 Task: Install educational extensions to aid in research and learning.
Action: Mouse moved to (928, 26)
Screenshot: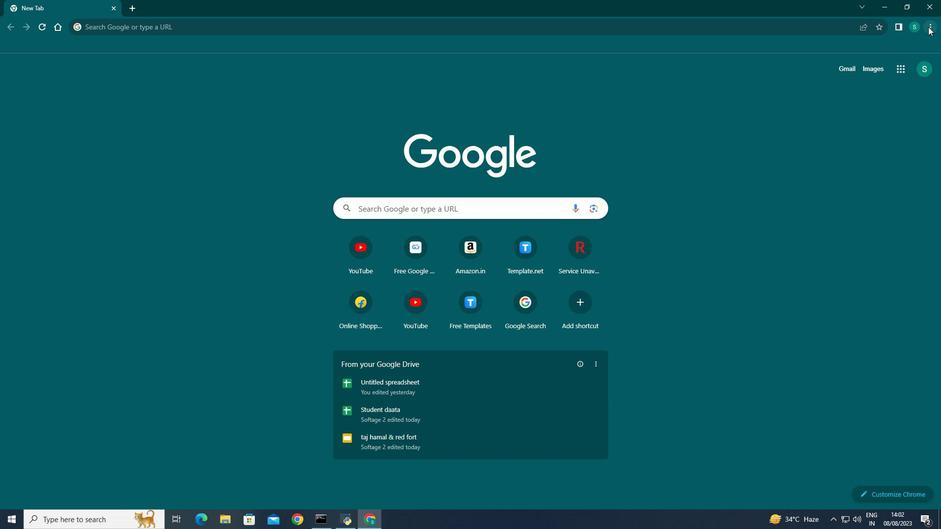 
Action: Mouse pressed left at (928, 26)
Screenshot: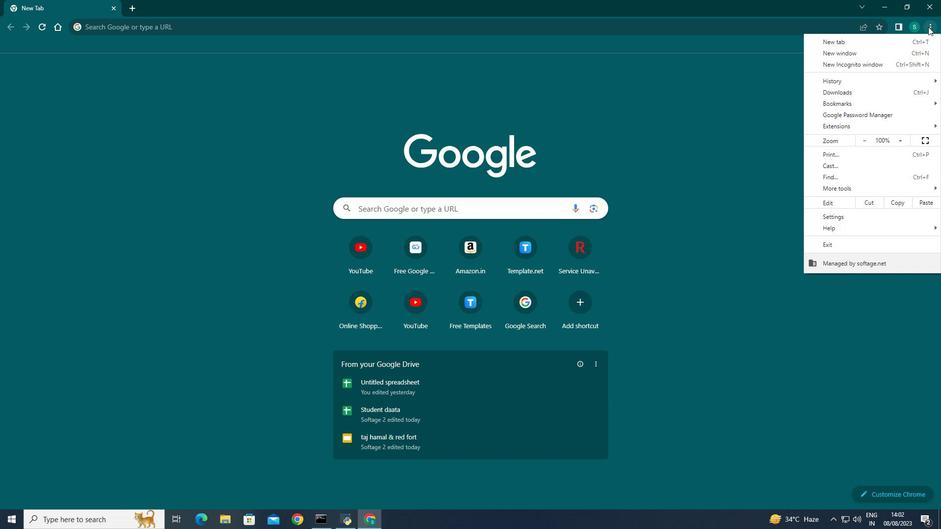 
Action: Mouse moved to (831, 127)
Screenshot: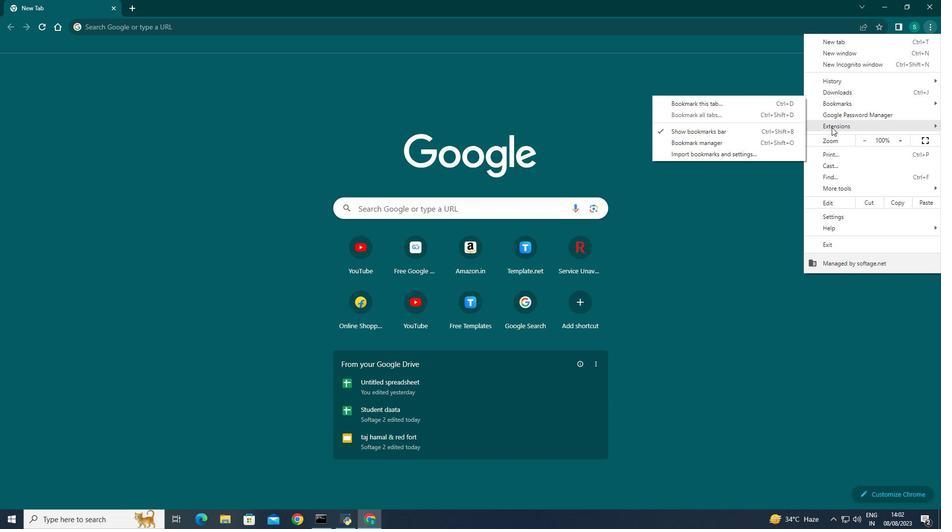 
Action: Mouse pressed left at (831, 127)
Screenshot: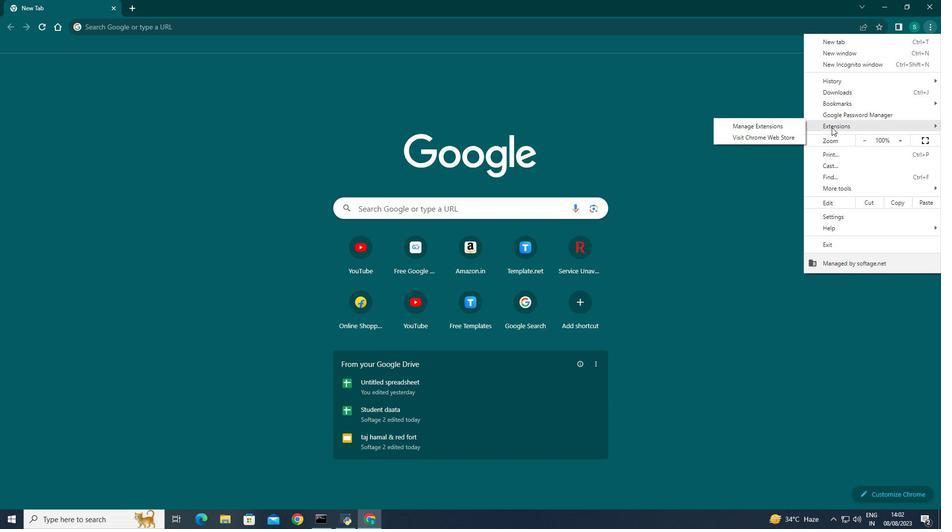 
Action: Mouse moved to (767, 128)
Screenshot: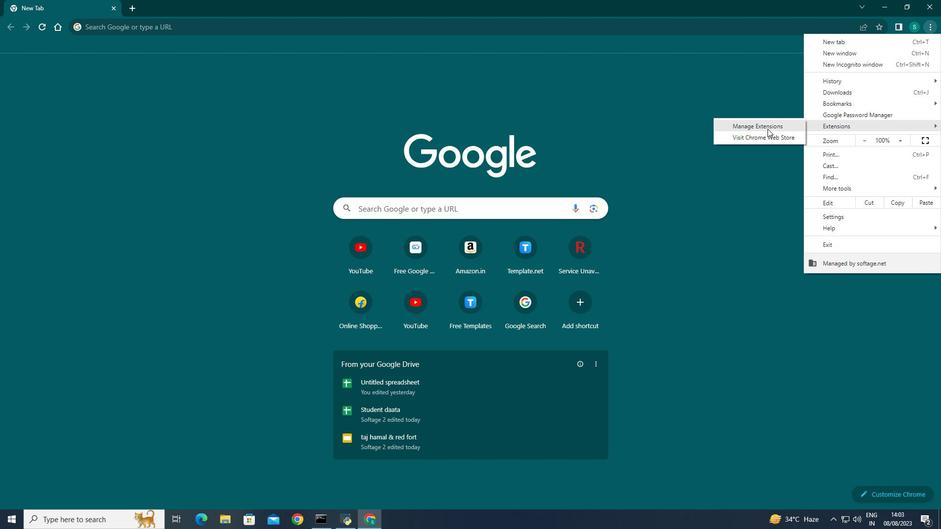 
Action: Mouse pressed left at (767, 128)
Screenshot: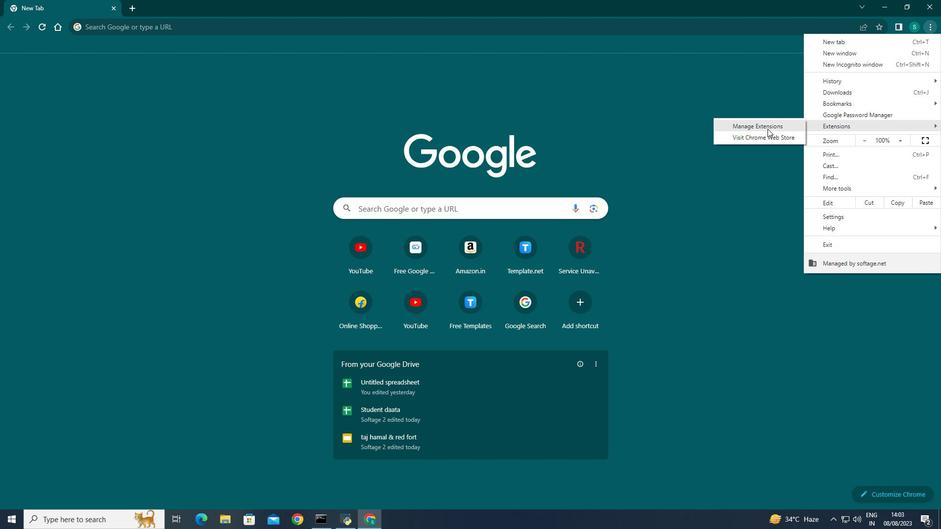 
Action: Mouse moved to (18, 63)
Screenshot: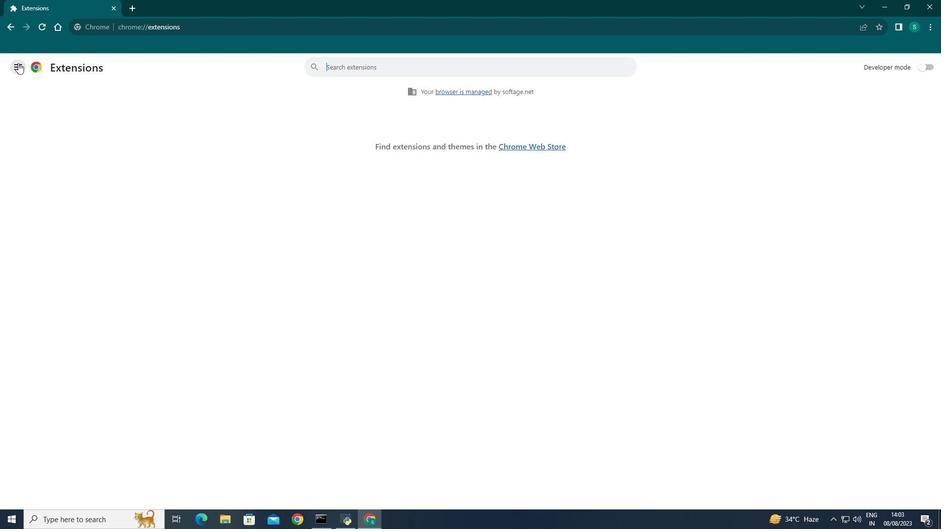 
Action: Mouse pressed left at (18, 63)
Screenshot: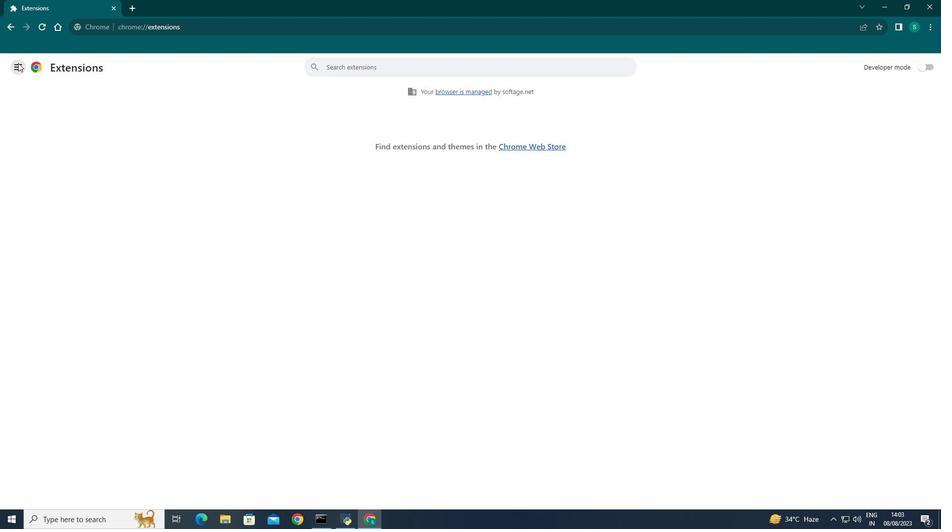 
Action: Mouse moved to (54, 499)
Screenshot: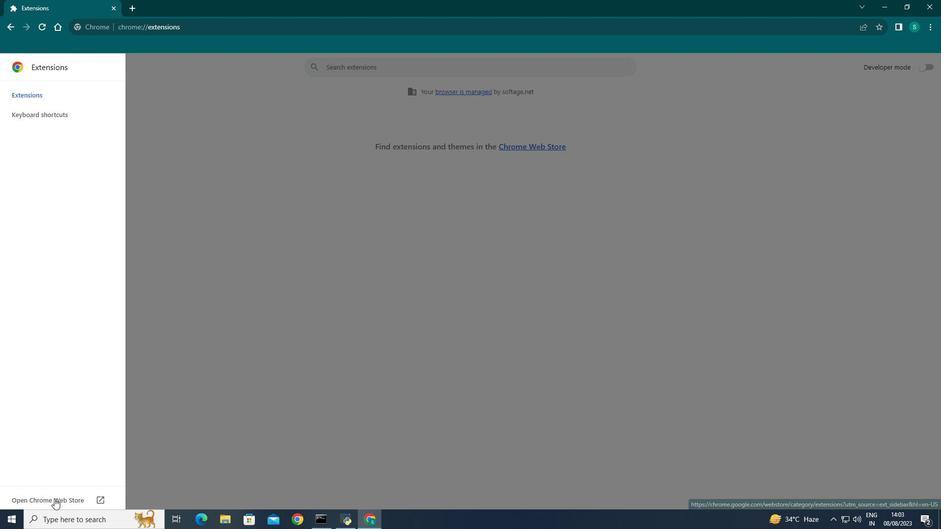 
Action: Mouse pressed left at (54, 499)
Screenshot: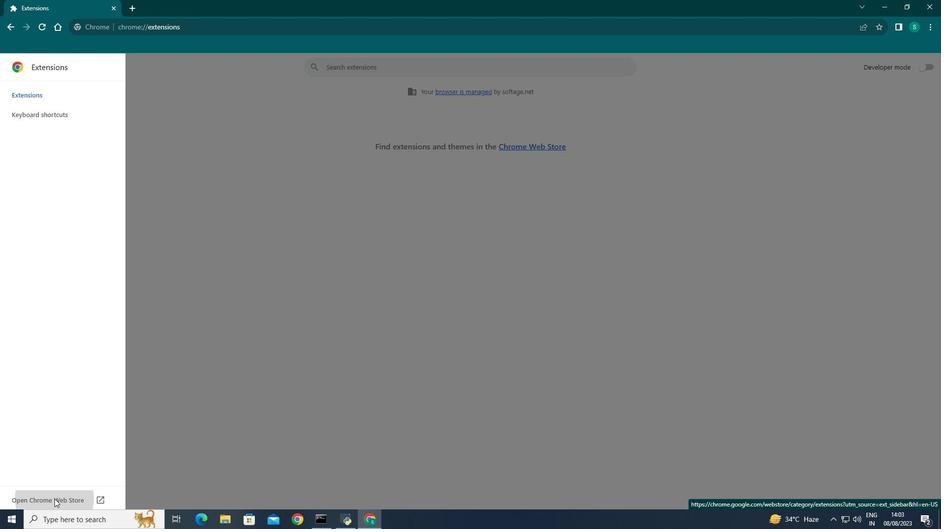 
Action: Mouse moved to (234, 105)
Screenshot: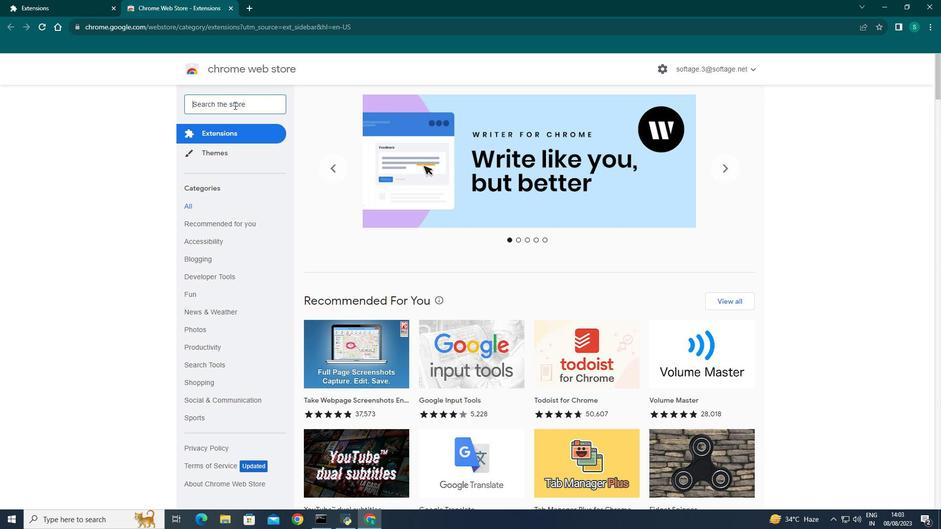 
Action: Mouse pressed left at (234, 105)
Screenshot: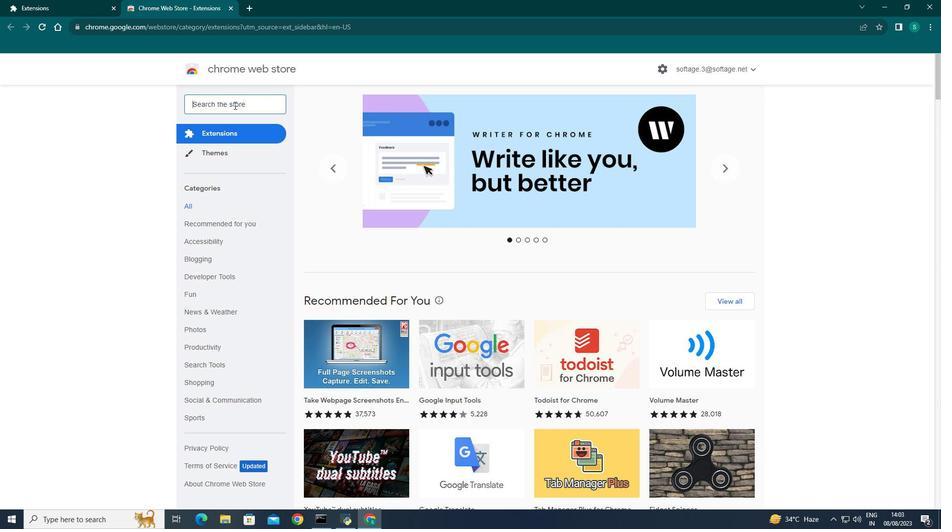 
Action: Key pressed <Key.caps_lock>I<Key.backspace>AID<Key.space><Key.caps_lock>educat
Screenshot: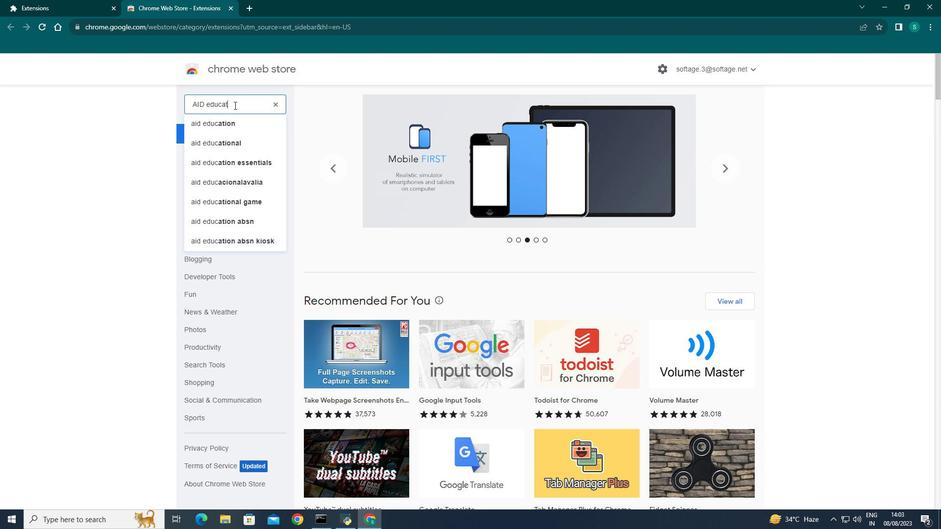 
Action: Mouse moved to (238, 128)
Screenshot: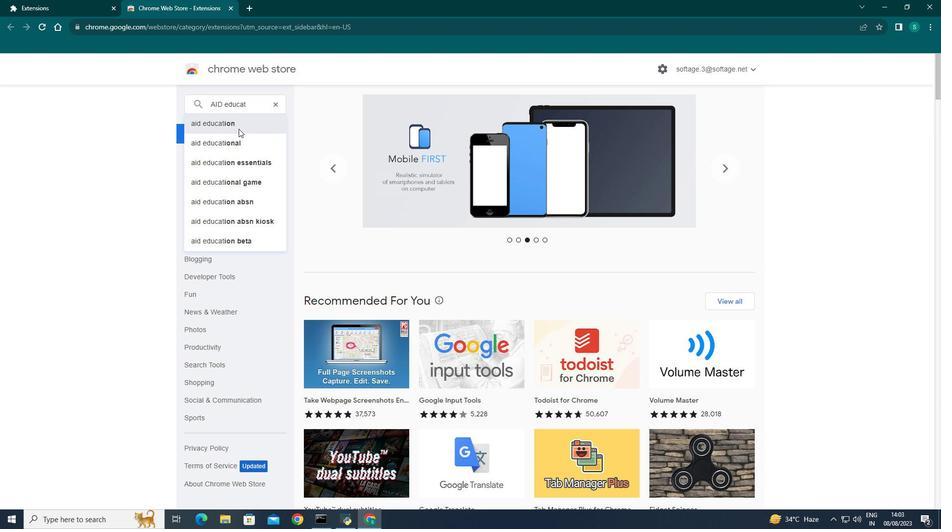 
Action: Mouse pressed left at (238, 128)
Screenshot: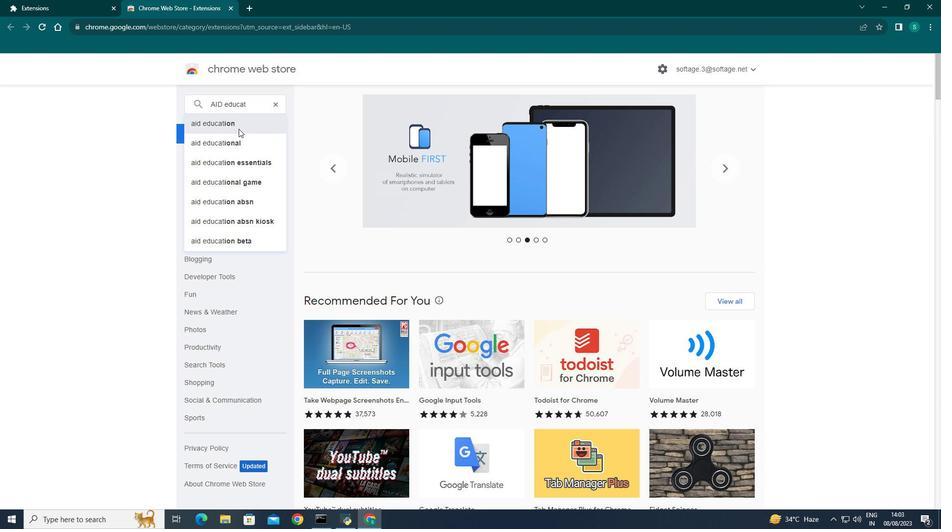 
Action: Mouse moved to (346, 222)
Screenshot: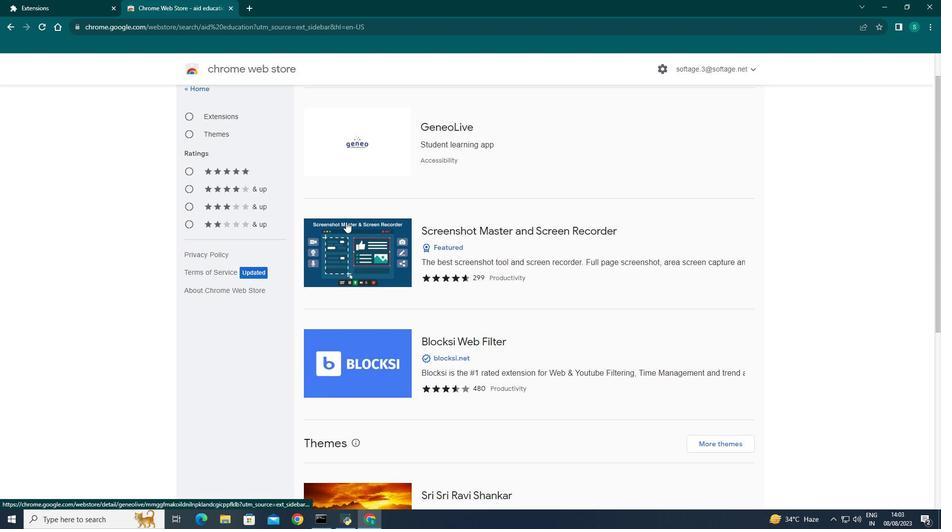 
Action: Mouse scrolled (346, 221) with delta (0, 0)
Screenshot: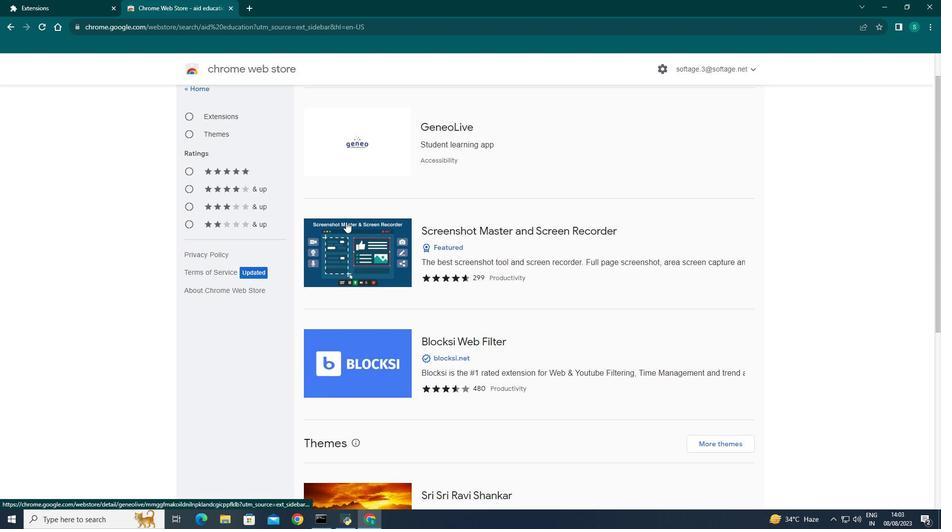 
Action: Mouse scrolled (346, 221) with delta (0, 0)
Screenshot: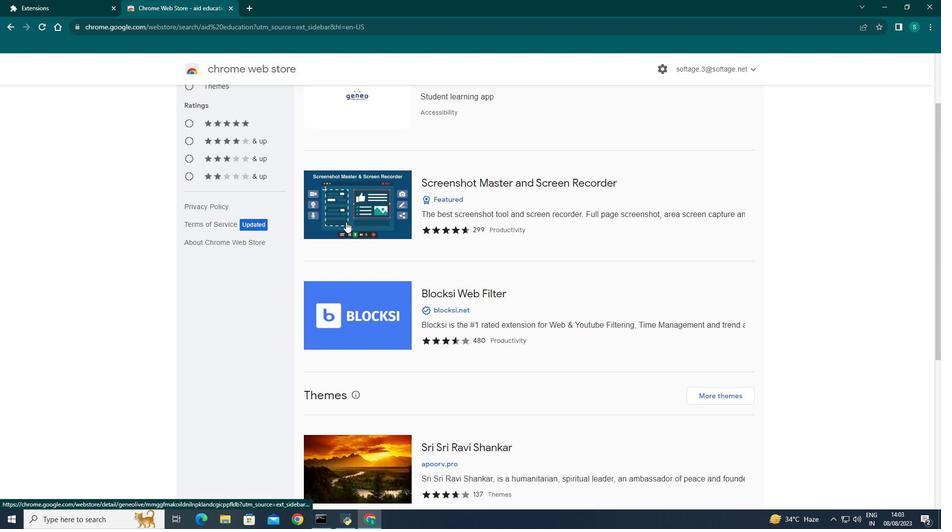 
Action: Mouse moved to (351, 231)
Screenshot: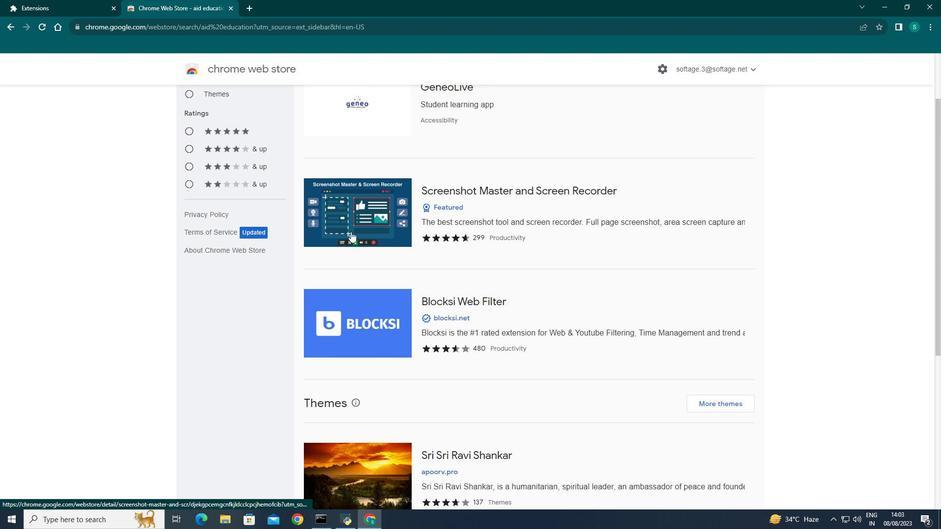 
Action: Mouse scrolled (351, 232) with delta (0, 0)
Screenshot: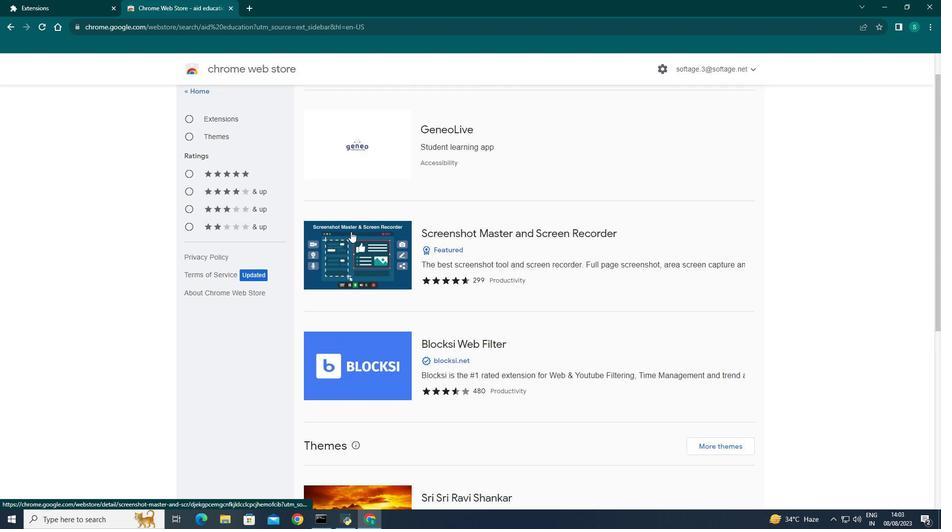 
Action: Mouse scrolled (351, 232) with delta (0, 0)
Screenshot: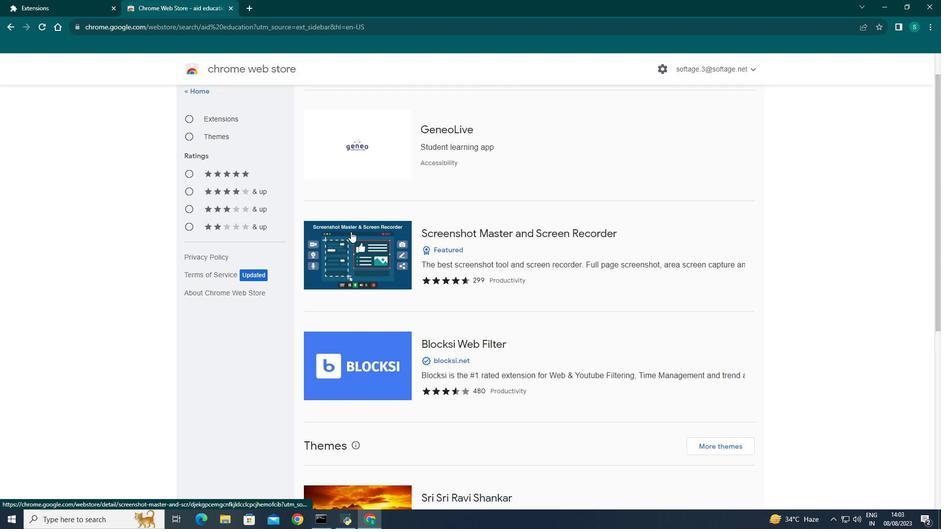 
Action: Mouse scrolled (351, 232) with delta (0, 0)
Screenshot: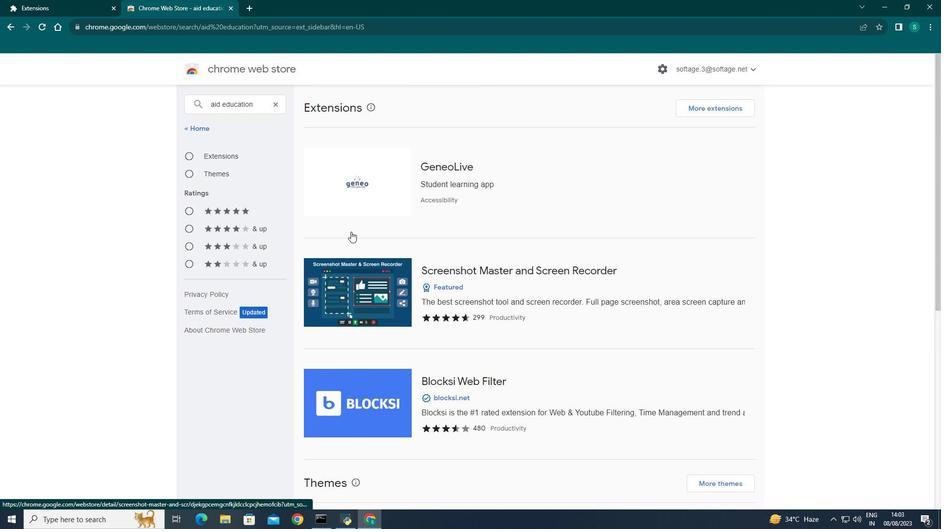 
Action: Mouse moved to (471, 261)
Screenshot: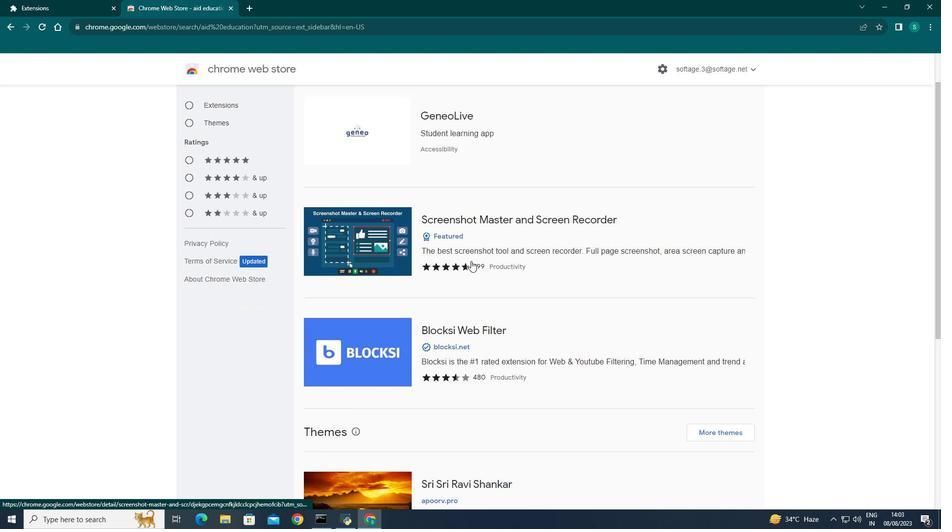 
Action: Mouse scrolled (471, 260) with delta (0, 0)
Screenshot: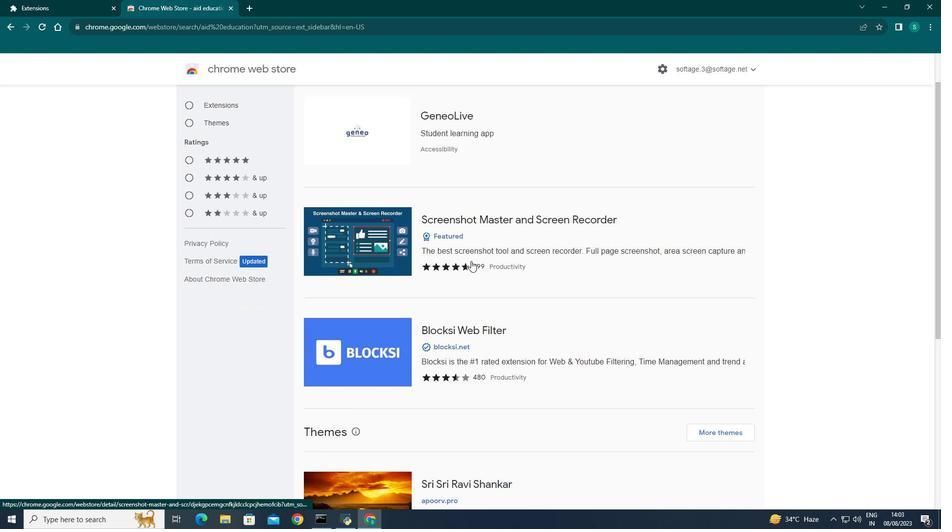 
Action: Mouse scrolled (471, 260) with delta (0, 0)
Screenshot: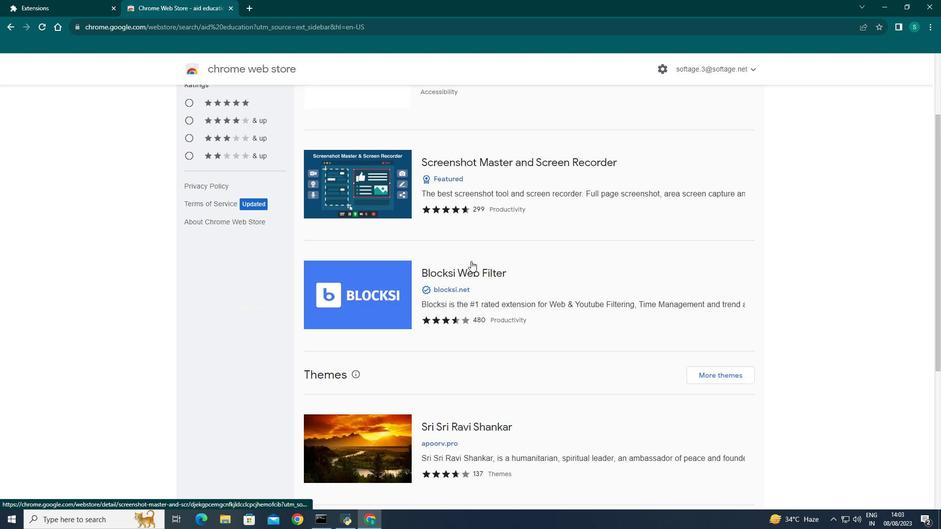 
Action: Mouse scrolled (471, 260) with delta (0, 0)
Screenshot: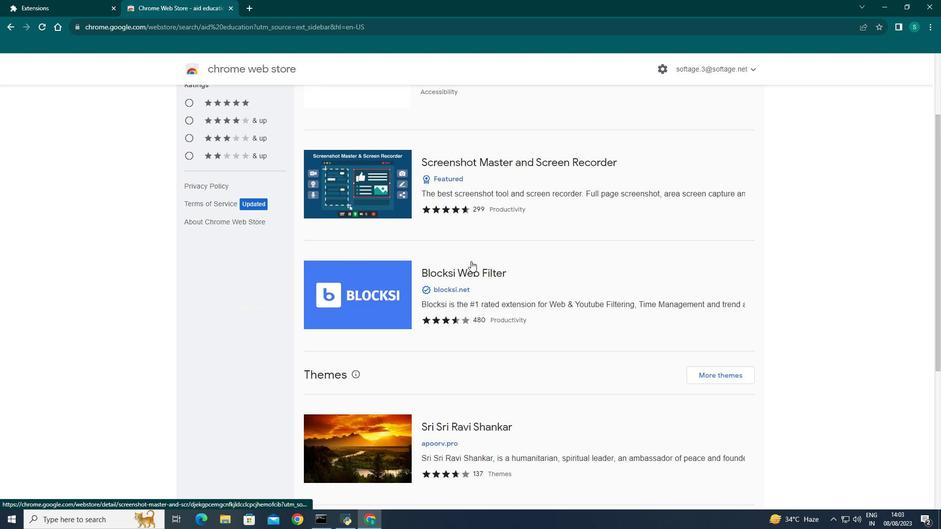 
Action: Mouse moved to (460, 257)
Screenshot: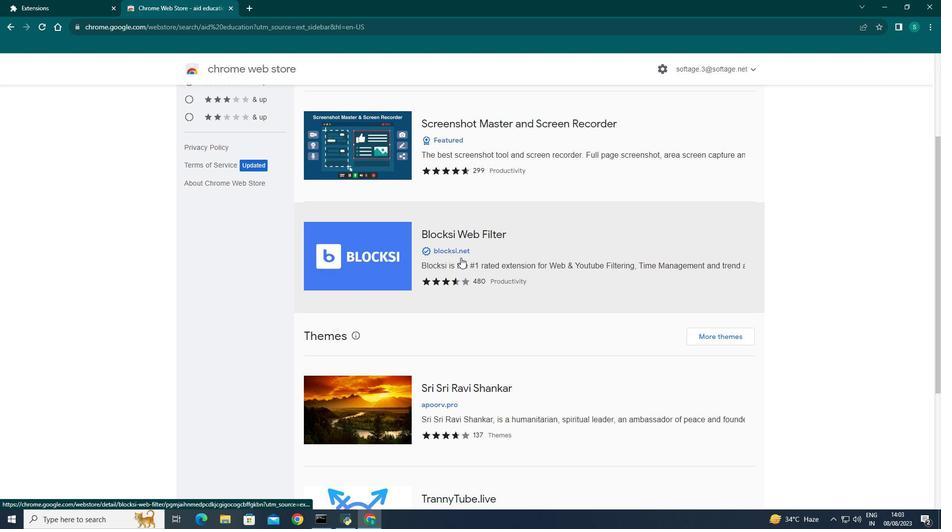 
Action: Mouse scrolled (460, 257) with delta (0, 0)
Screenshot: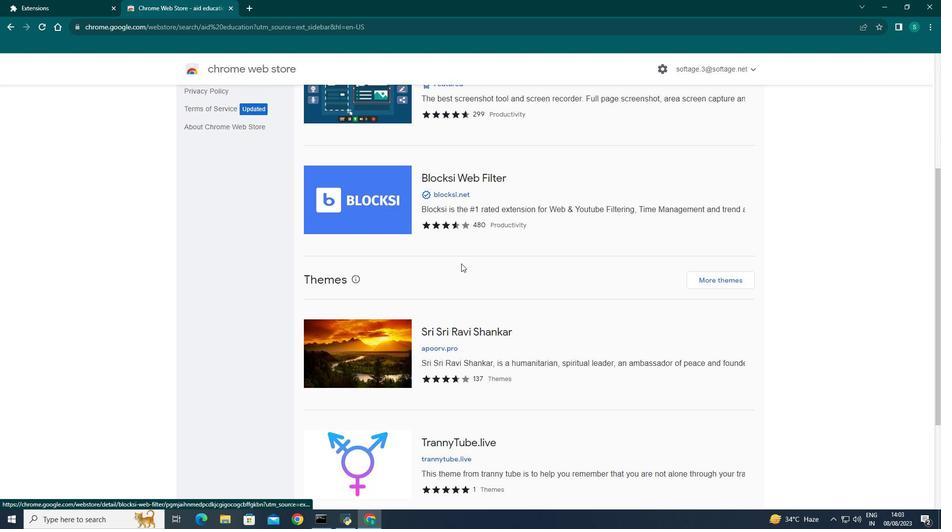 
Action: Mouse moved to (460, 259)
Screenshot: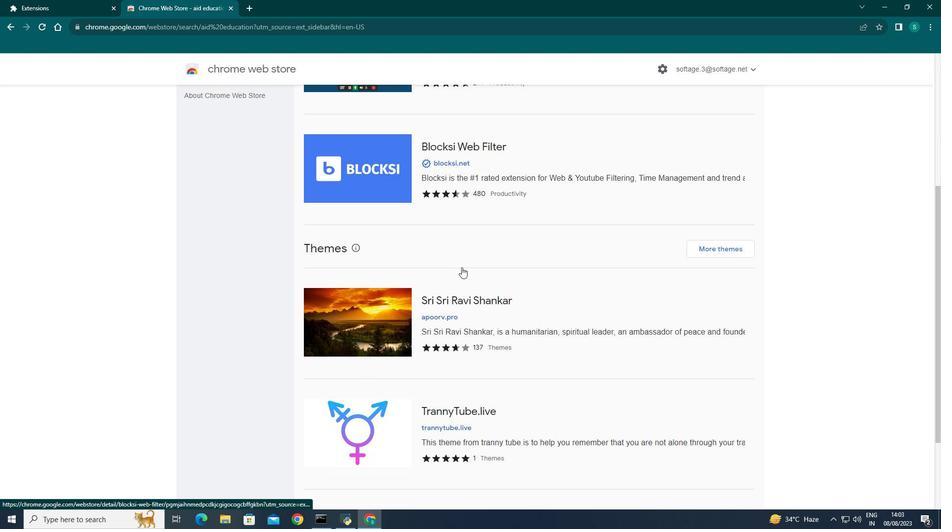
Action: Mouse scrolled (460, 259) with delta (0, 0)
Screenshot: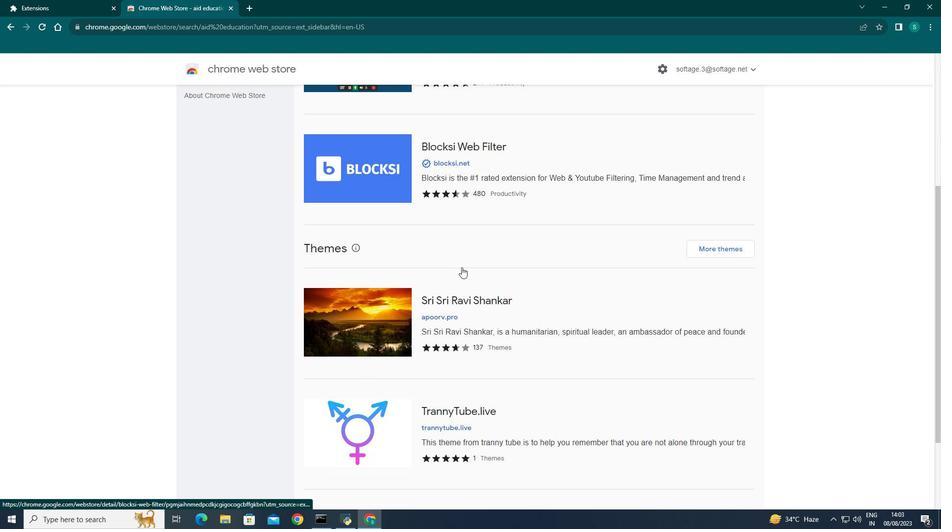 
Action: Mouse moved to (472, 296)
Screenshot: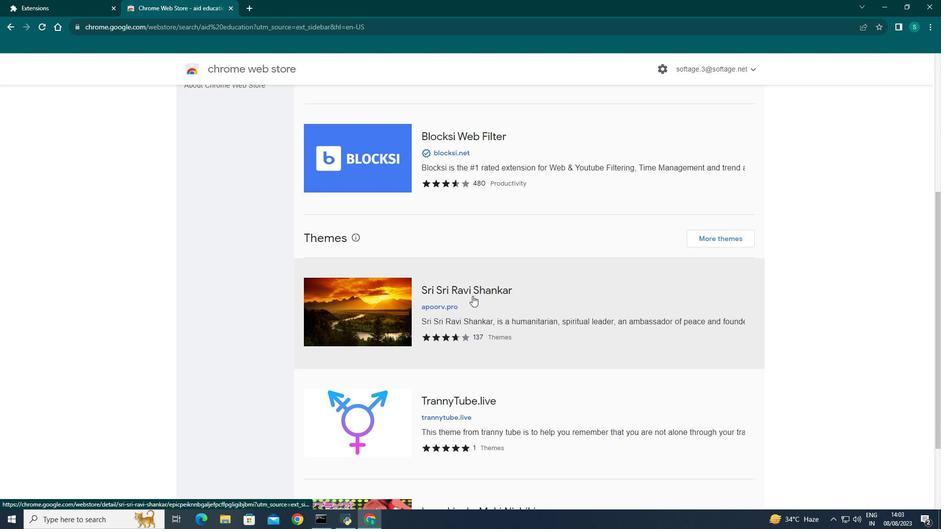 
Action: Mouse scrolled (472, 295) with delta (0, 0)
Screenshot: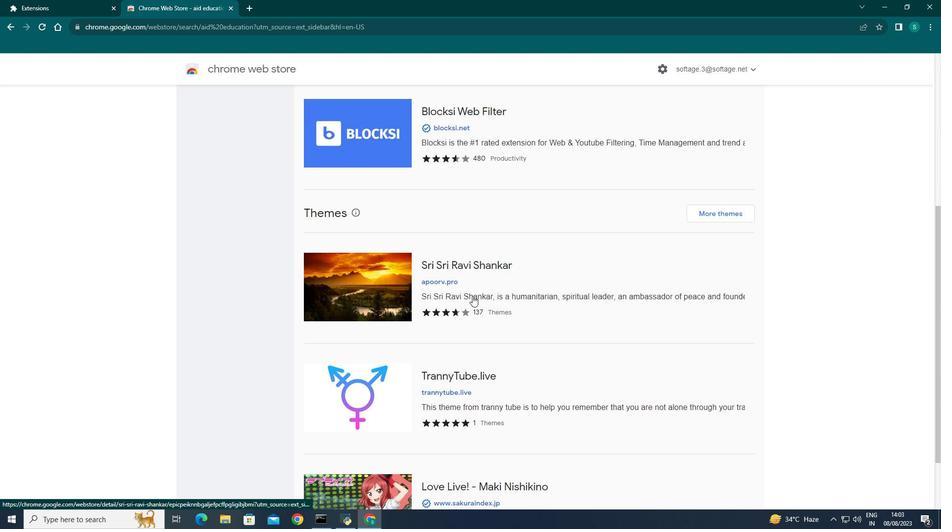 
Action: Mouse scrolled (472, 295) with delta (0, 0)
Screenshot: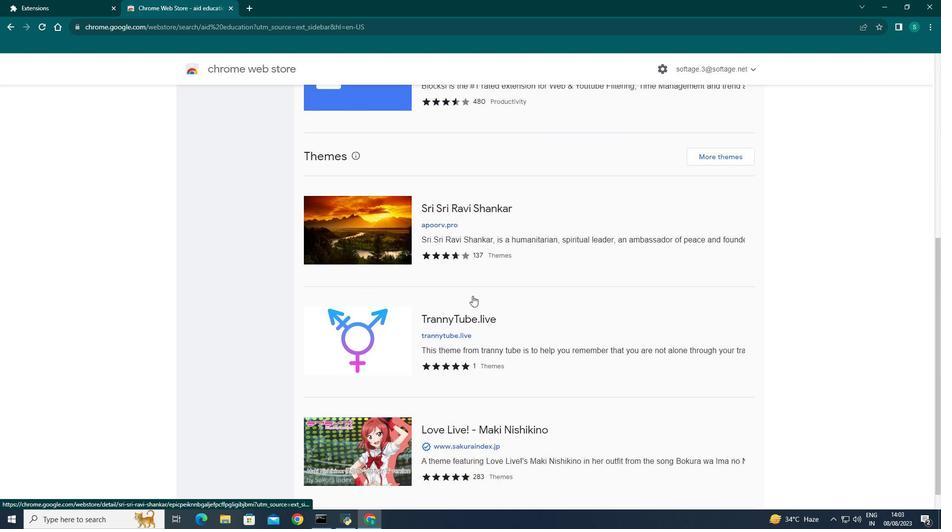 
Action: Mouse moved to (516, 319)
Screenshot: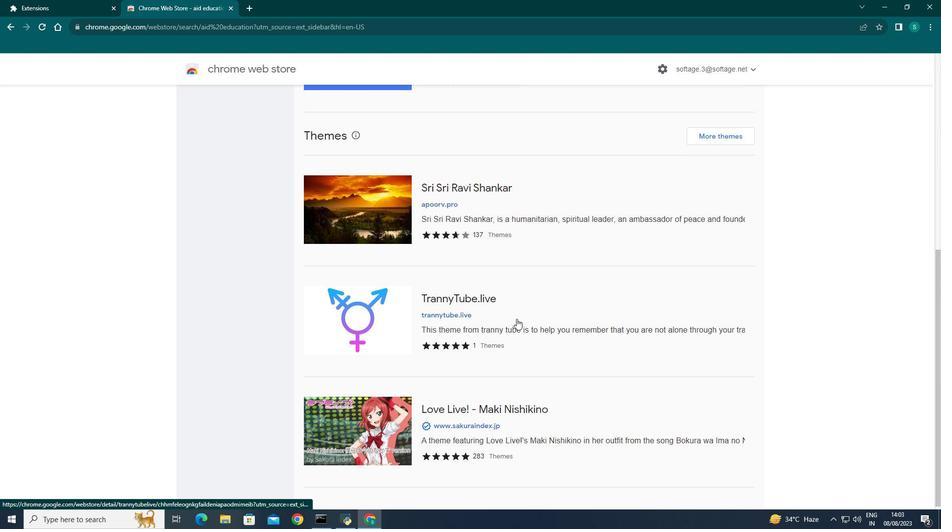 
Action: Mouse scrolled (516, 318) with delta (0, 0)
Screenshot: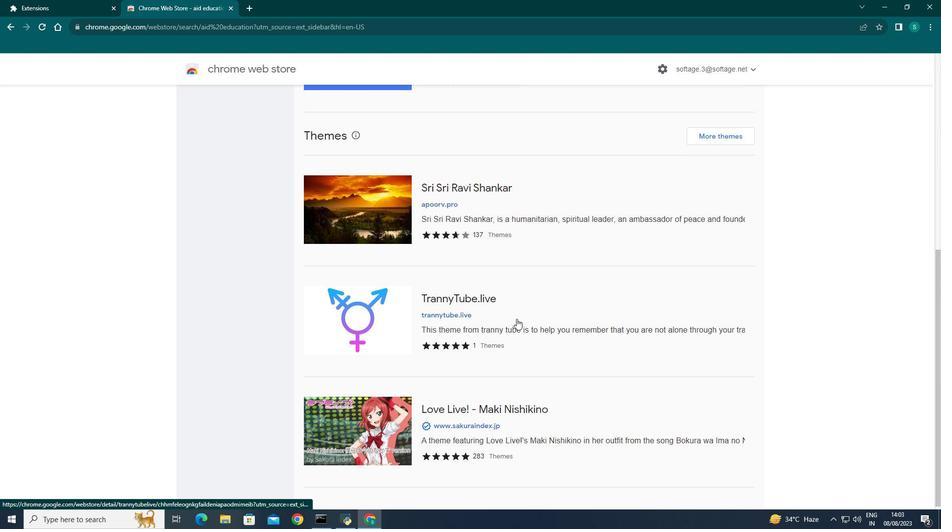 
Action: Mouse scrolled (516, 318) with delta (0, 0)
Screenshot: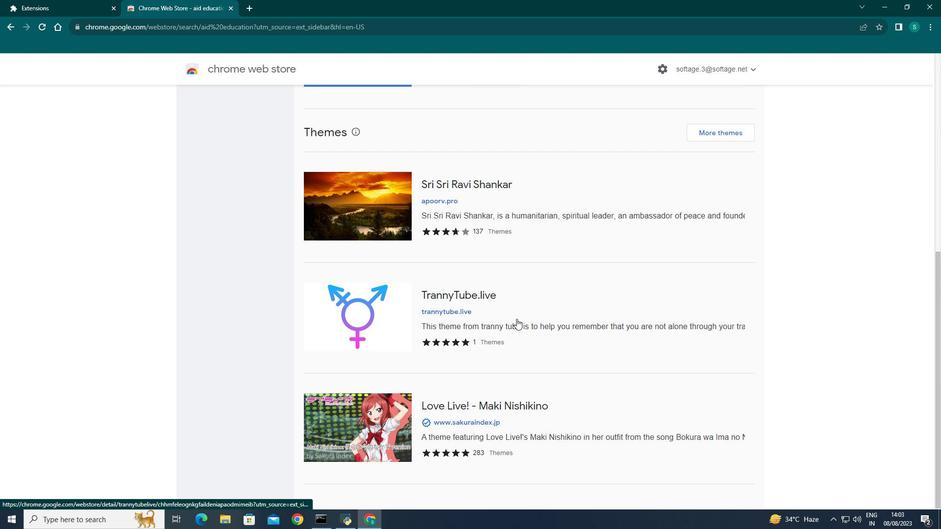 
Action: Mouse moved to (309, 135)
Screenshot: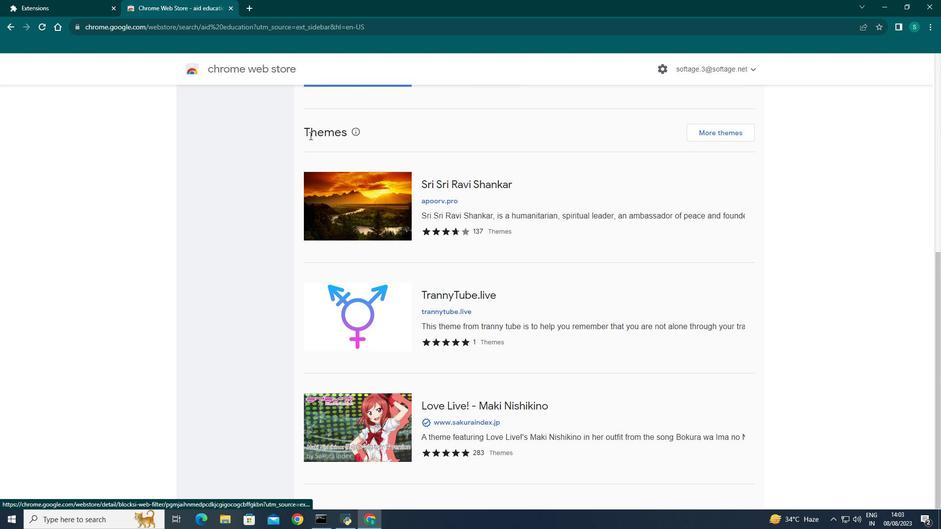 
Action: Mouse scrolled (309, 136) with delta (0, 0)
Screenshot: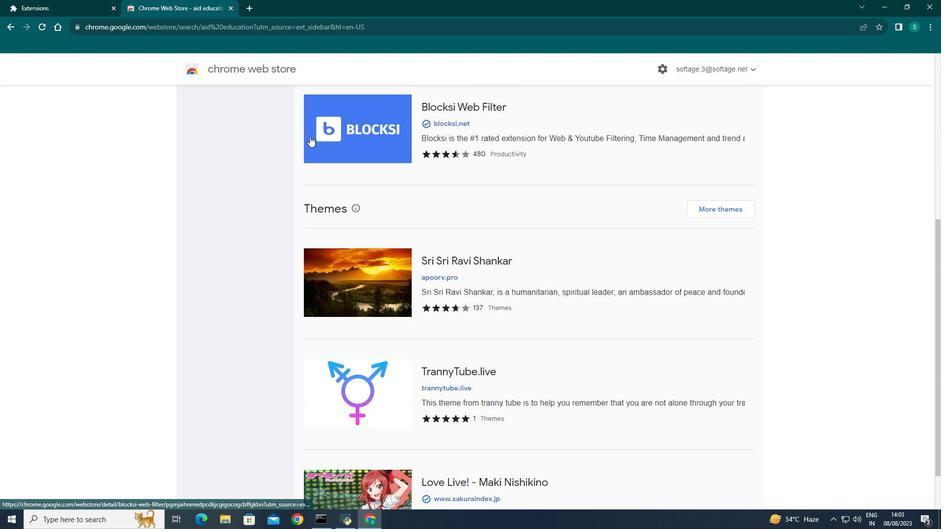 
Action: Mouse scrolled (309, 136) with delta (0, 0)
Screenshot: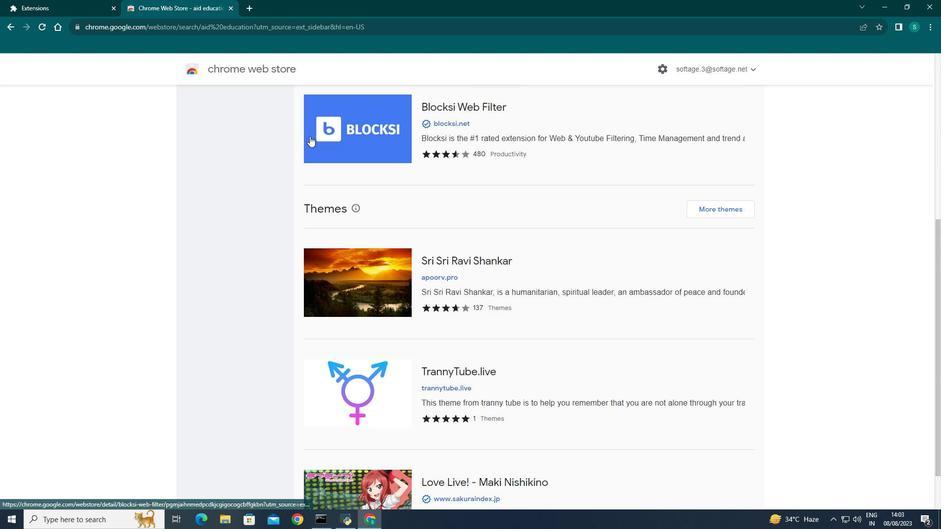 
Action: Mouse scrolled (309, 136) with delta (0, 0)
Screenshot: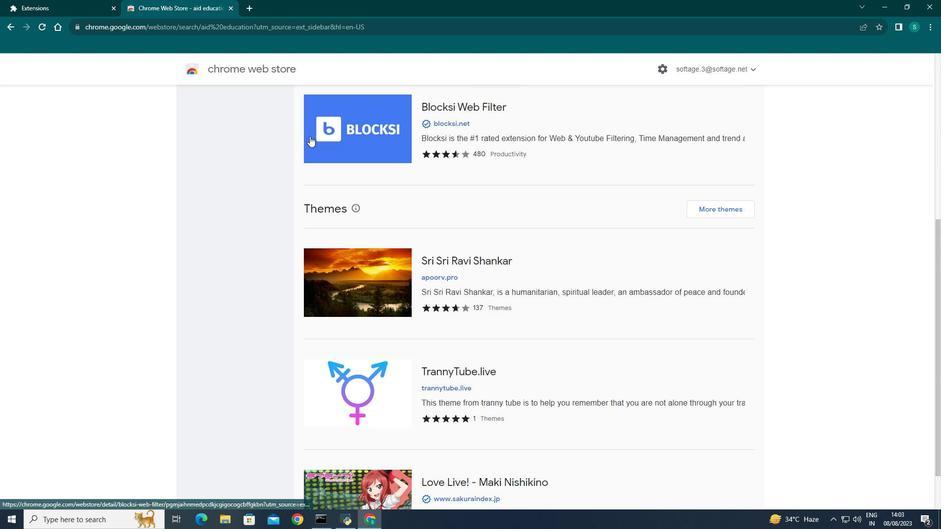 
Action: Mouse moved to (308, 146)
Screenshot: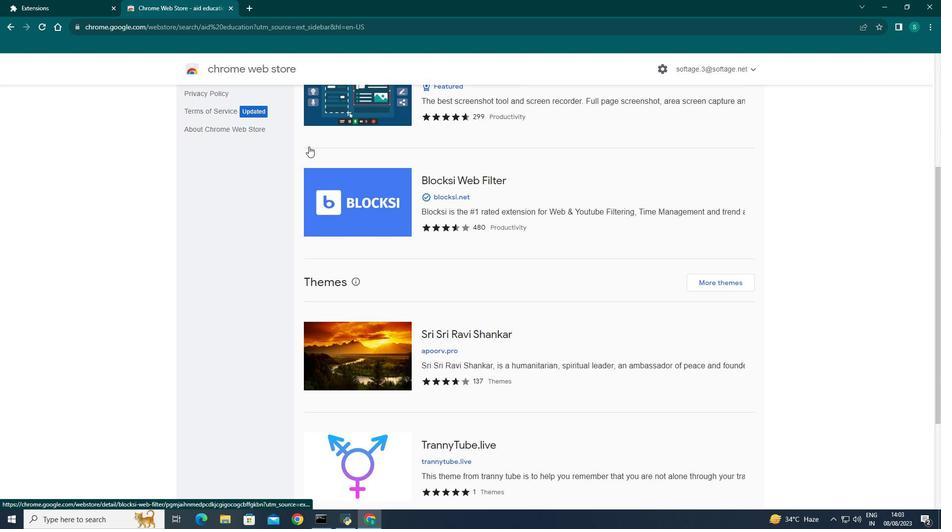 
Action: Mouse scrolled (308, 147) with delta (0, 0)
Screenshot: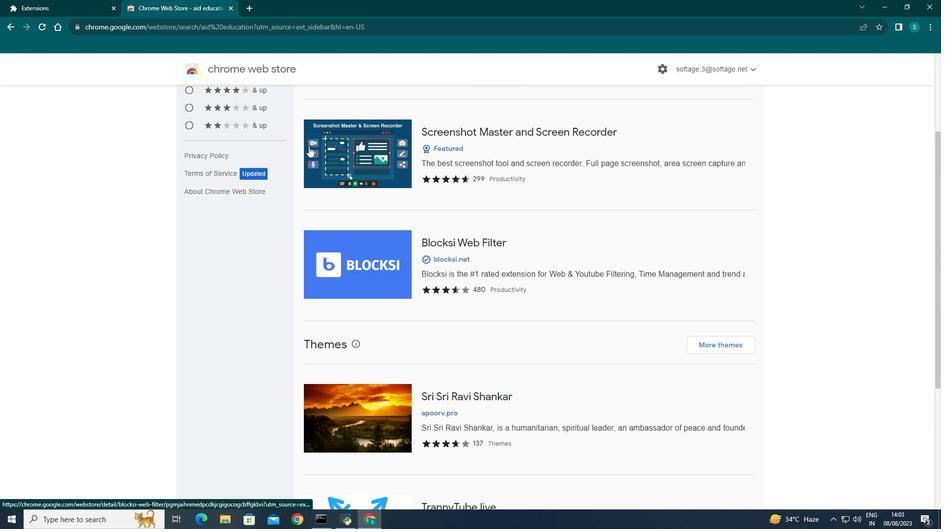 
Action: Mouse scrolled (308, 147) with delta (0, 0)
Screenshot: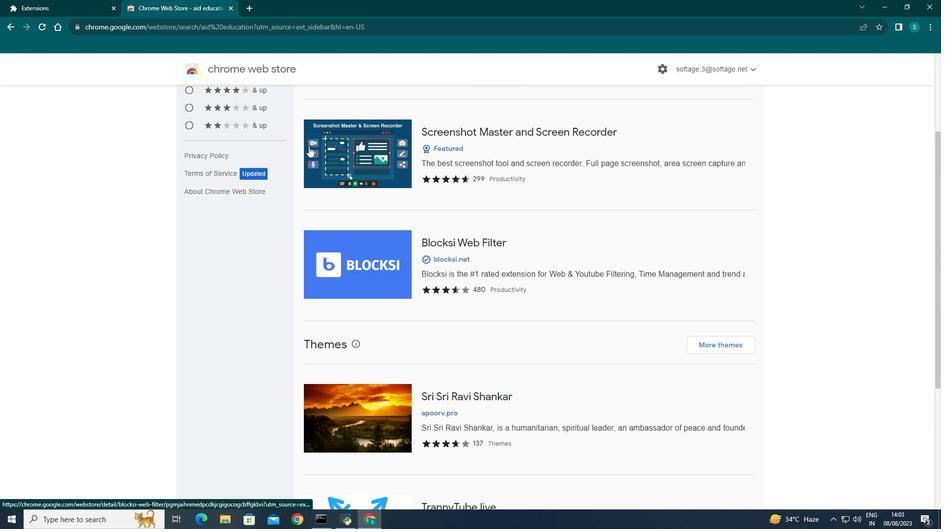 
Action: Mouse scrolled (308, 147) with delta (0, 0)
Screenshot: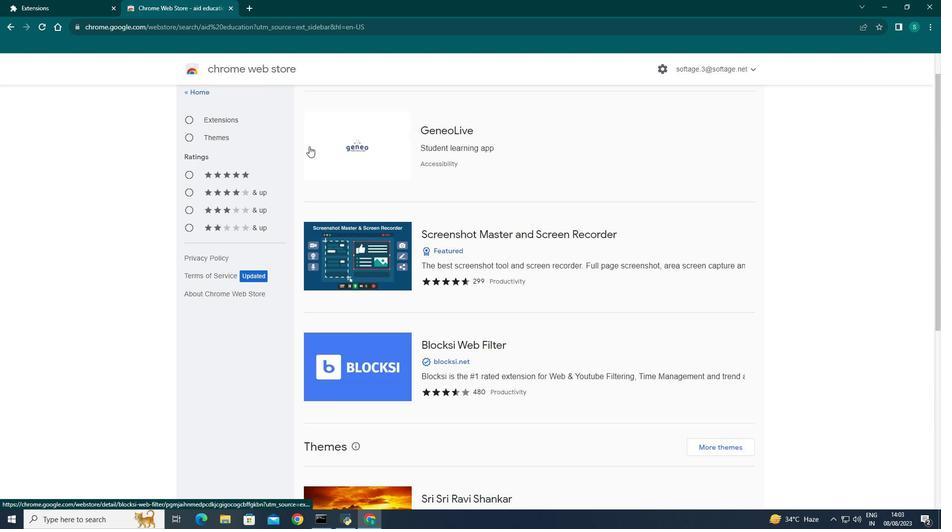 
Action: Mouse scrolled (308, 147) with delta (0, 0)
Screenshot: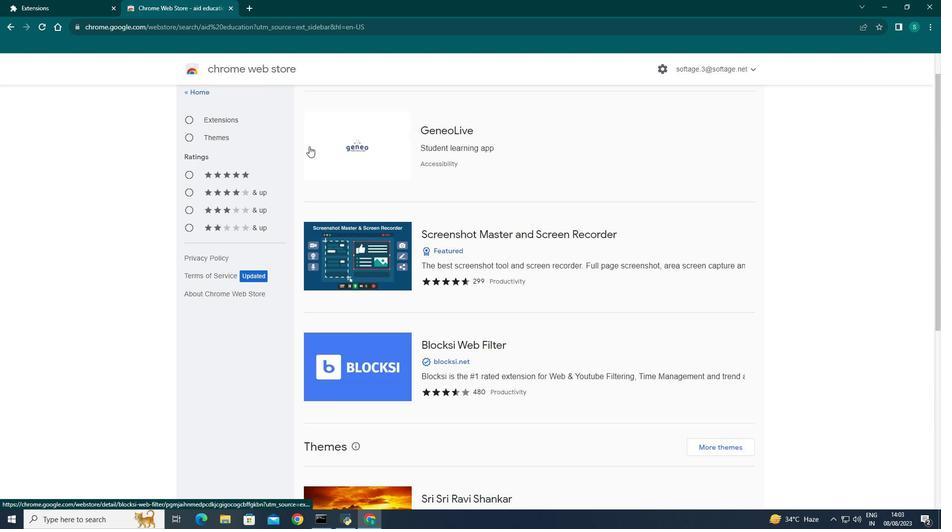 
Action: Mouse scrolled (308, 147) with delta (0, 0)
Screenshot: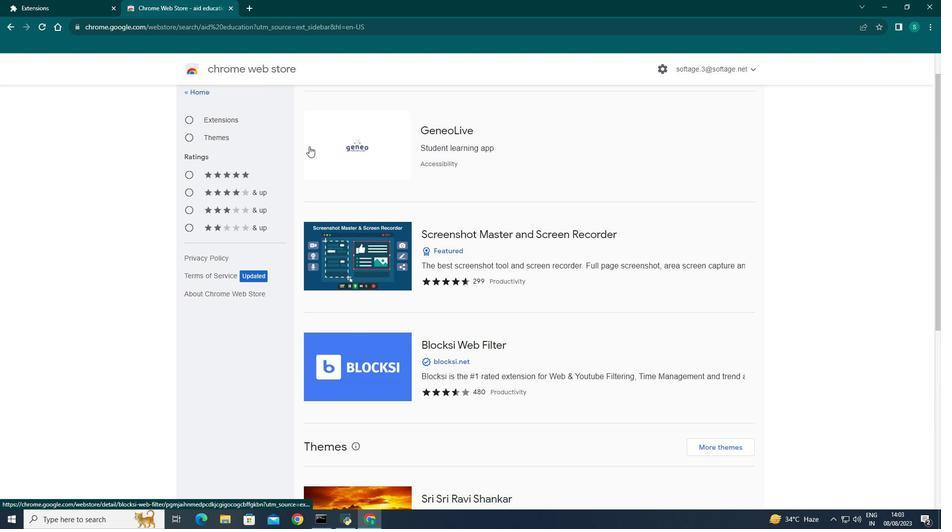 
Action: Mouse moved to (256, 103)
Screenshot: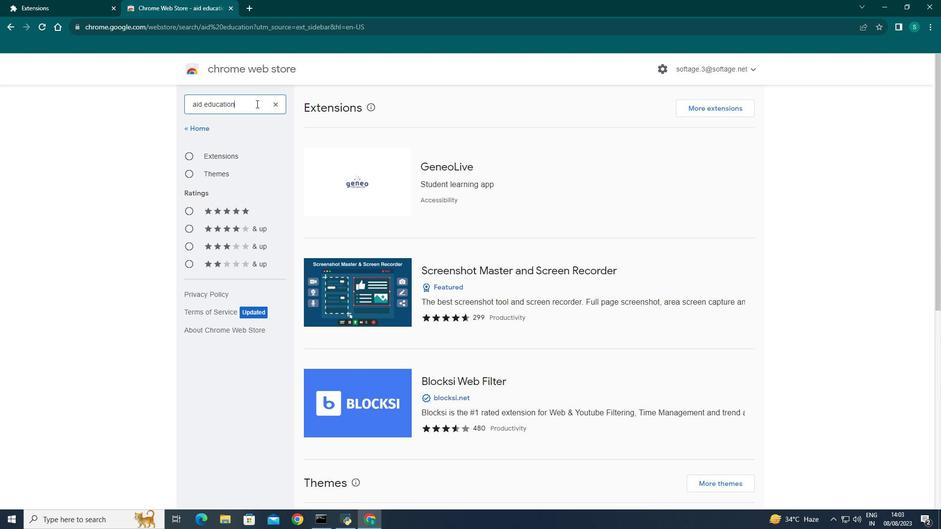 
Action: Mouse pressed left at (256, 103)
Screenshot: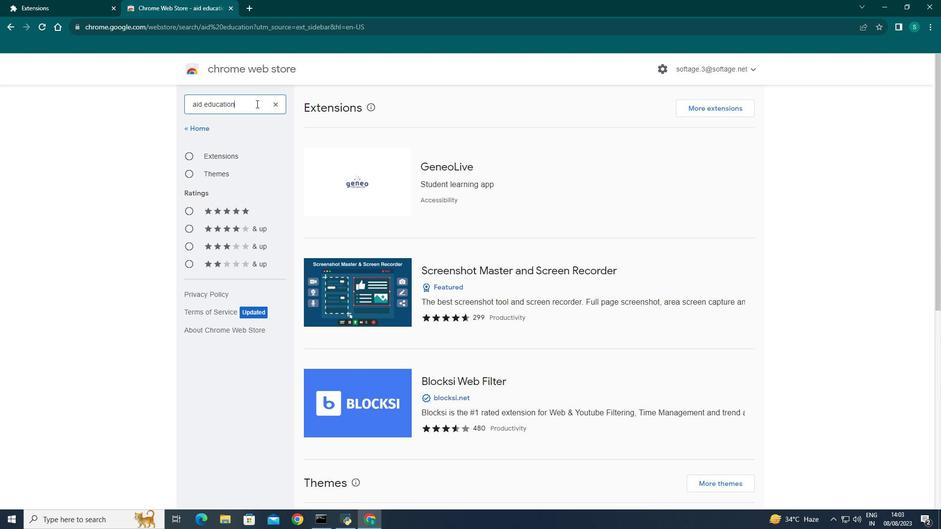 
Action: Mouse moved to (207, 173)
Screenshot: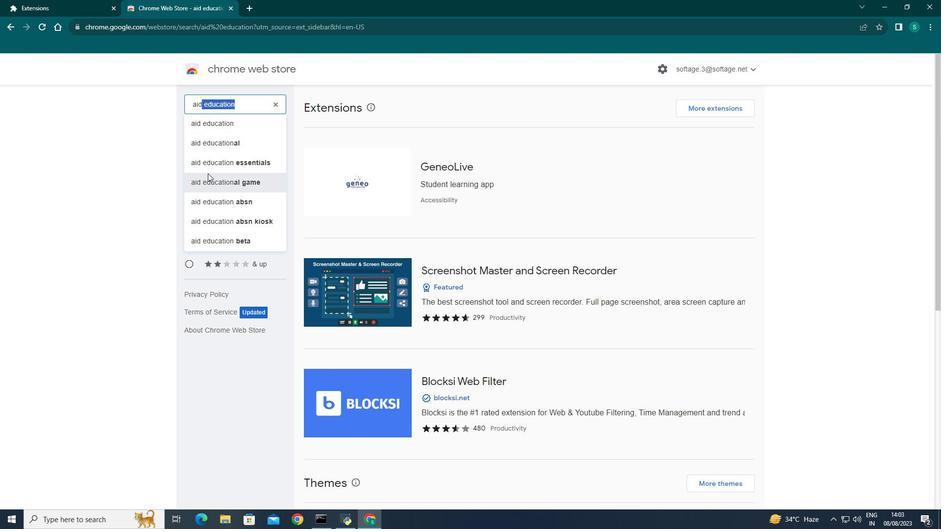 
Action: Key pressed <Key.backspace>
Screenshot: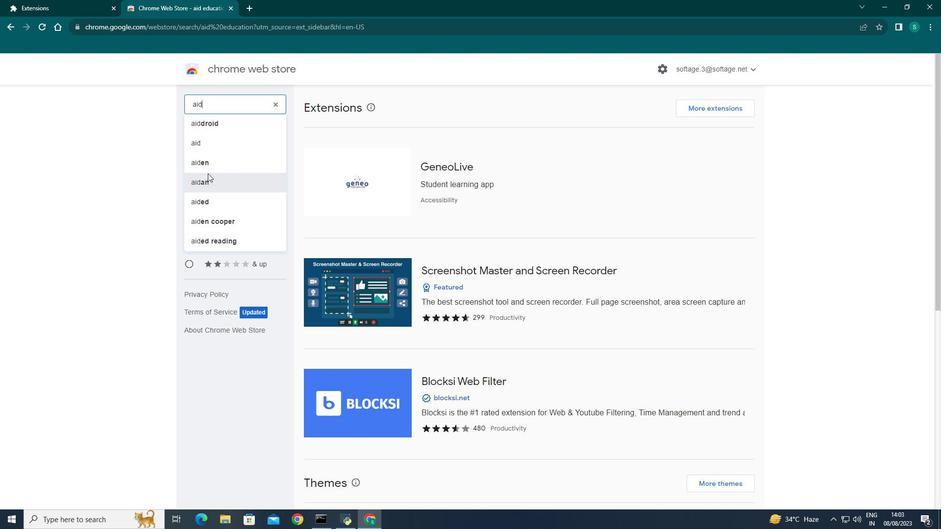 
Action: Mouse moved to (223, 197)
Screenshot: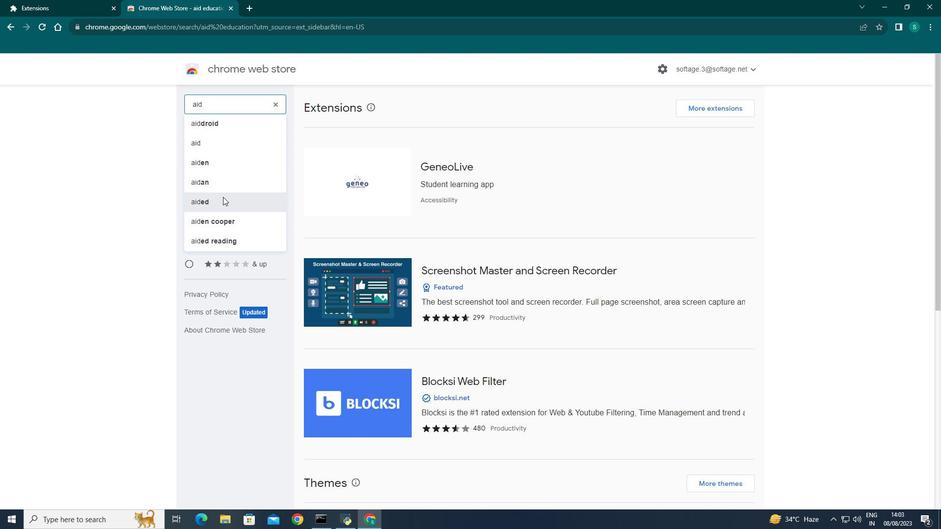 
Action: Key pressed <Key.enter>
Screenshot: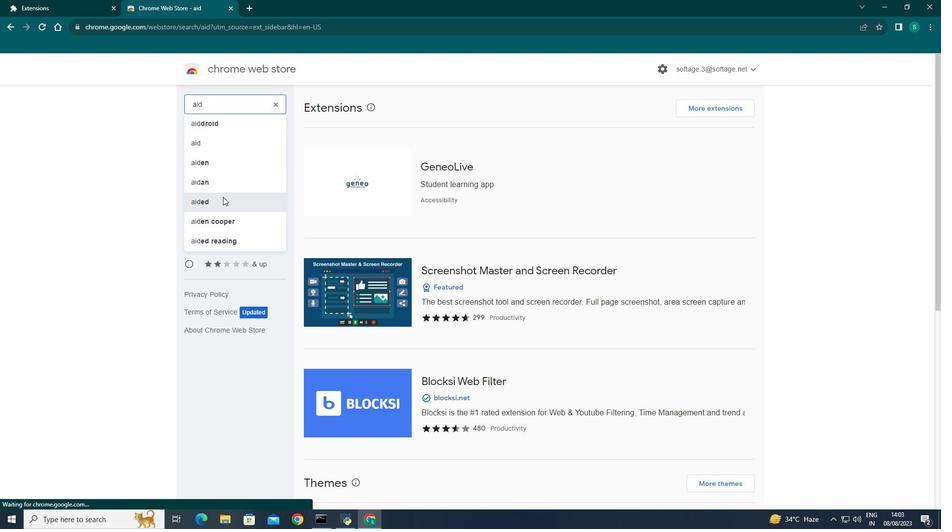 
Action: Mouse moved to (462, 203)
Screenshot: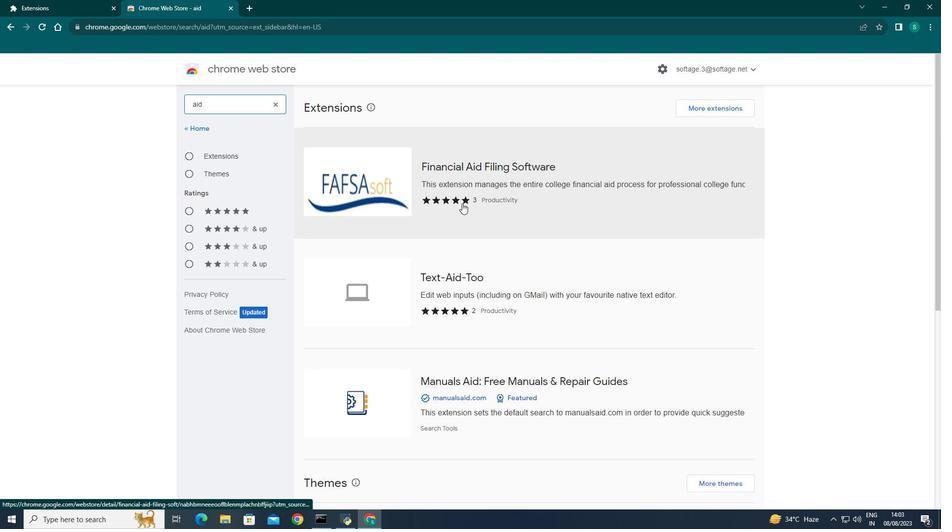 
Action: Mouse pressed left at (462, 203)
Screenshot: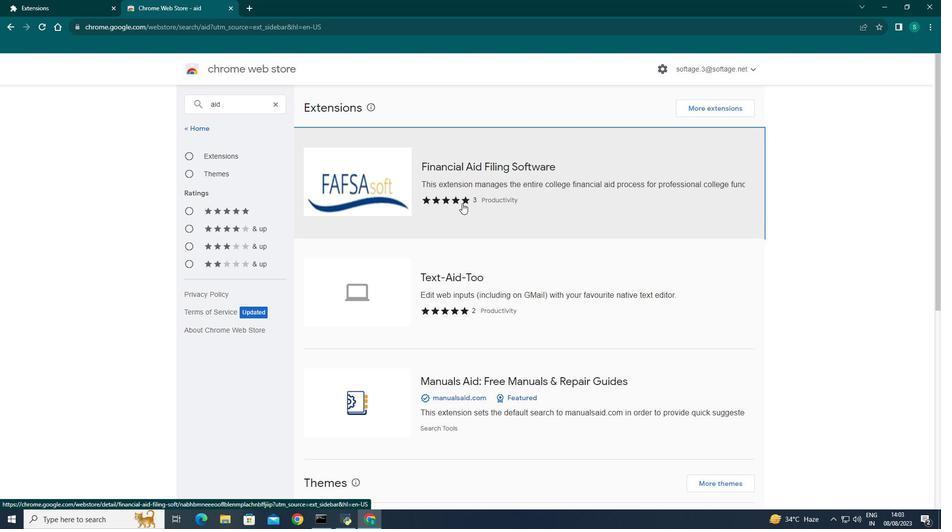 
Action: Mouse moved to (676, 136)
Screenshot: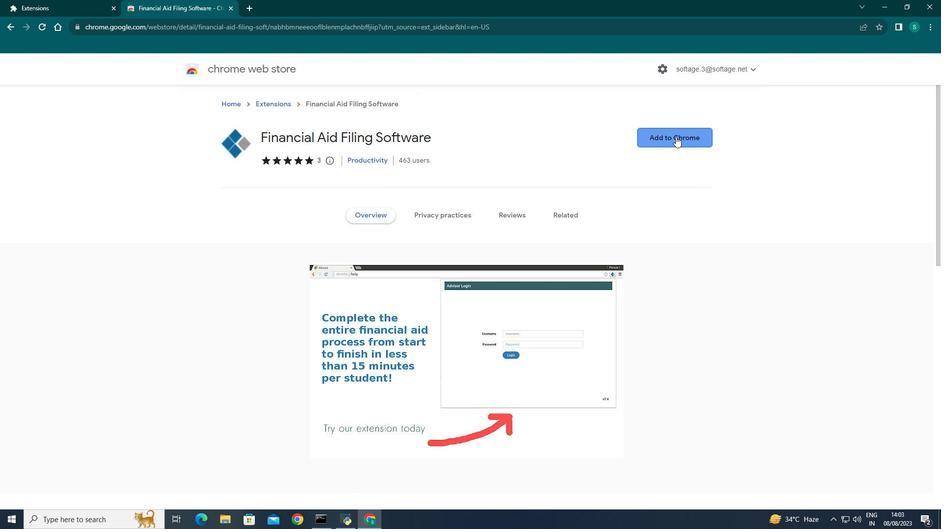 
Action: Mouse pressed left at (676, 136)
Screenshot: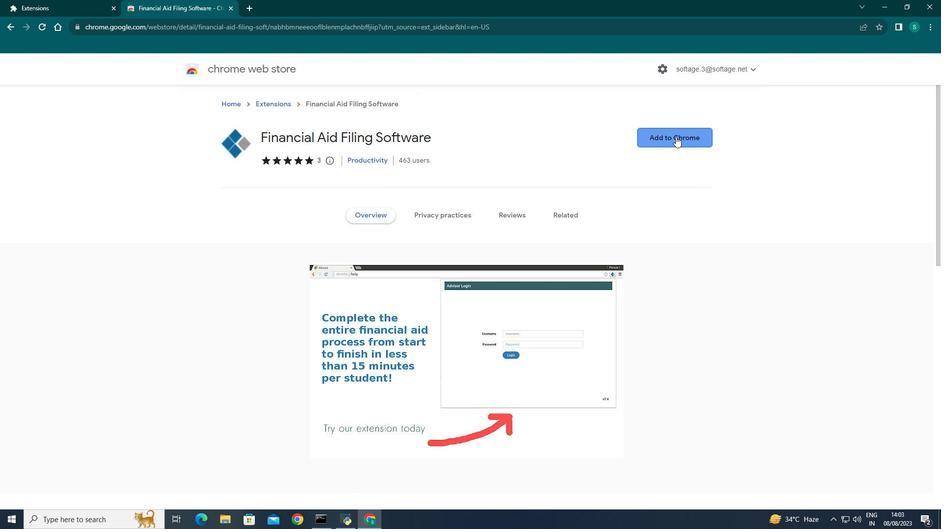 
Action: Mouse moved to (461, 108)
Screenshot: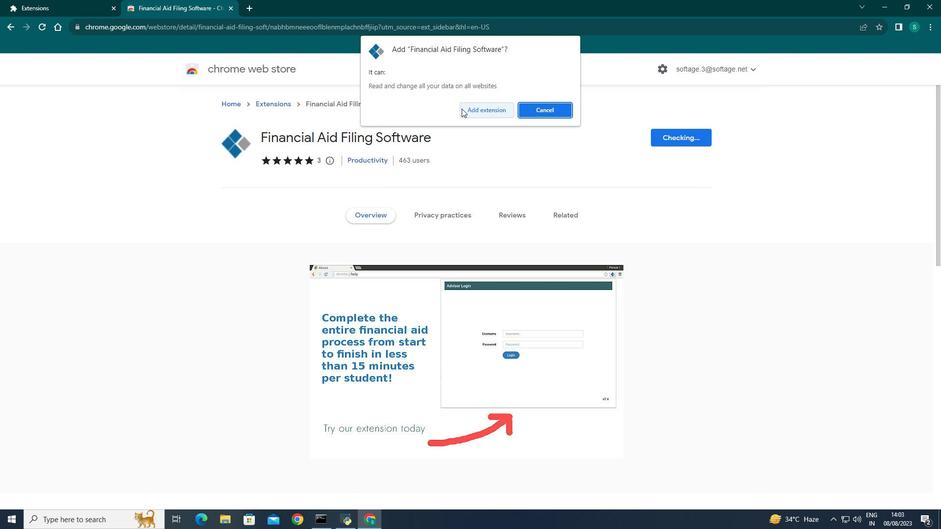 
Action: Mouse pressed left at (461, 108)
Screenshot: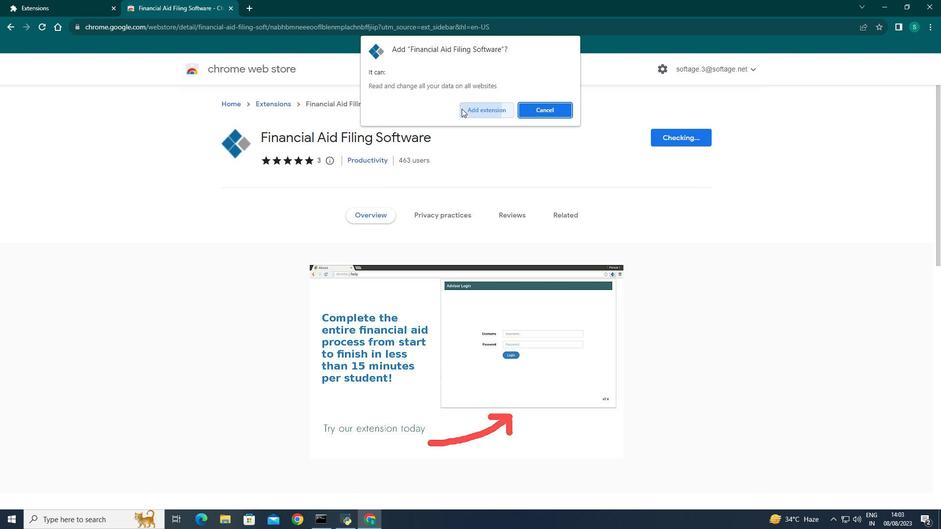 
Action: Mouse moved to (8, 27)
Screenshot: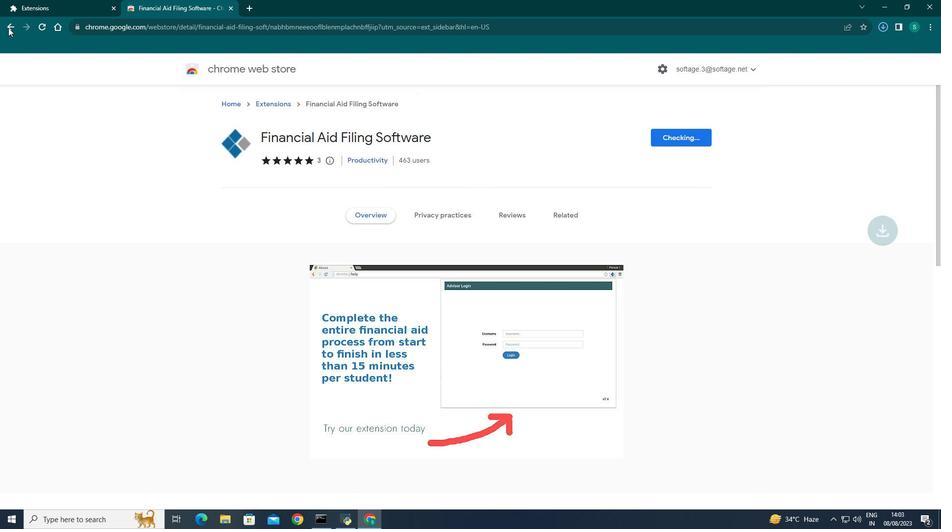 
Action: Mouse pressed left at (8, 27)
Screenshot: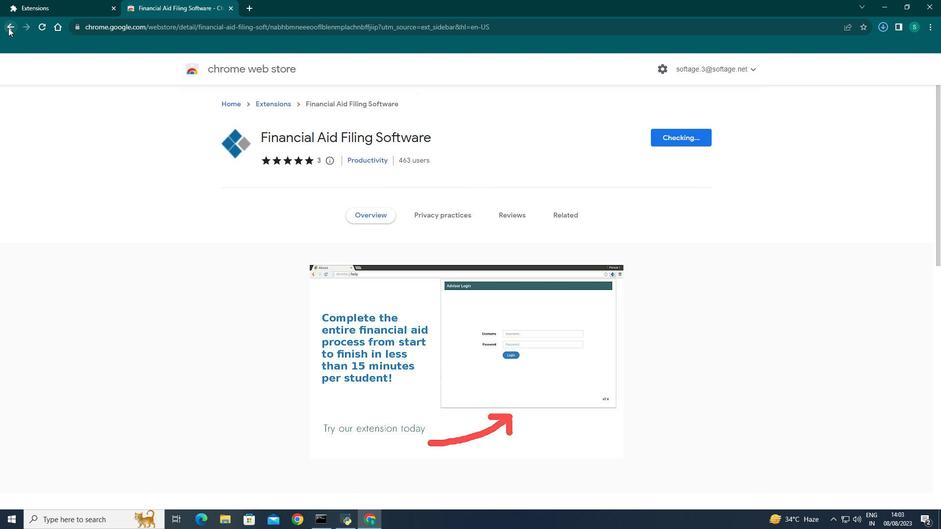 
Action: Mouse moved to (492, 286)
Screenshot: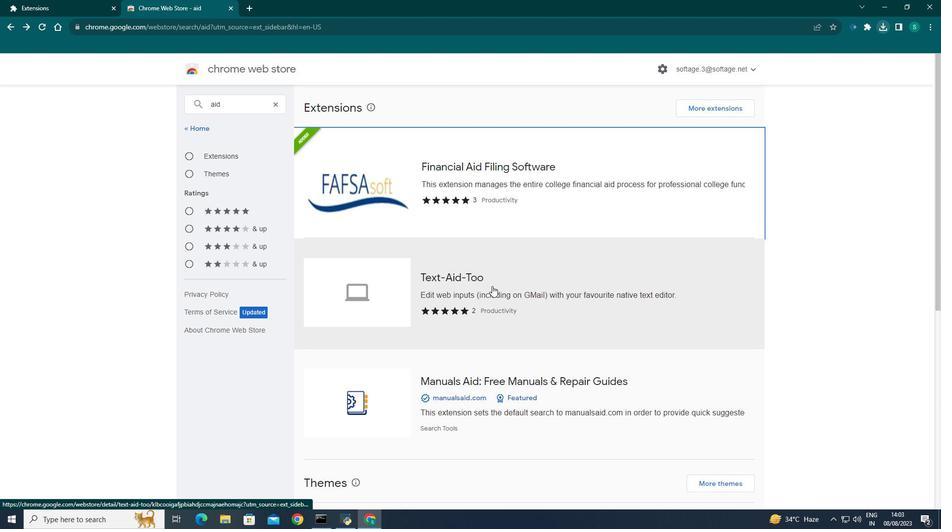 
Action: Mouse pressed left at (492, 286)
Screenshot: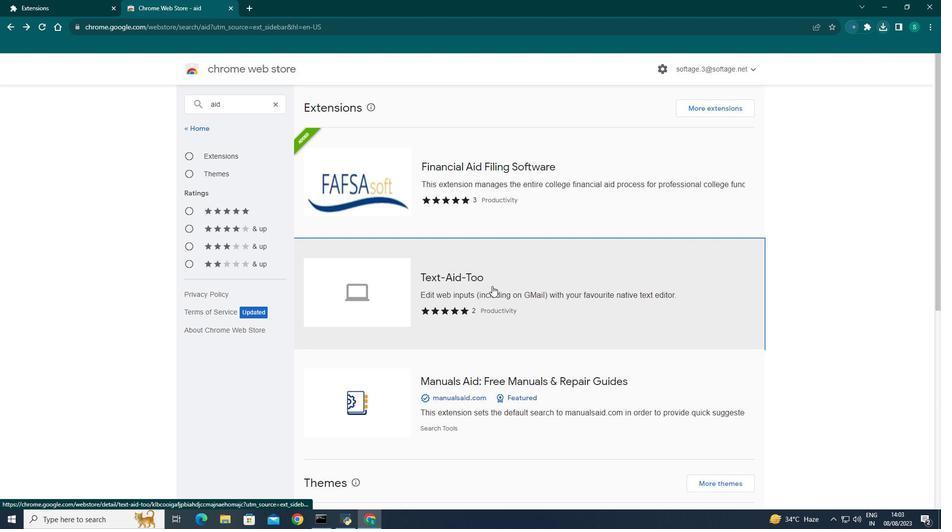 
Action: Mouse moved to (650, 133)
Screenshot: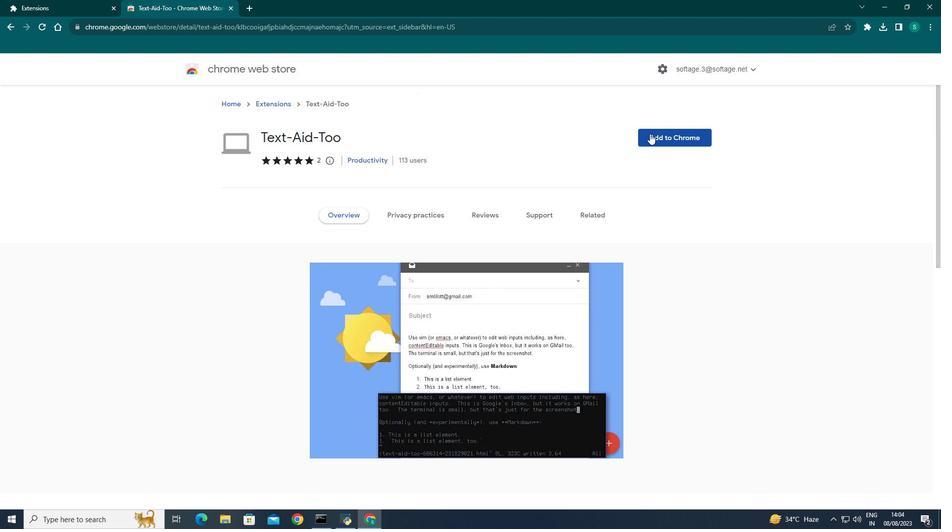 
Action: Mouse pressed left at (650, 133)
Screenshot: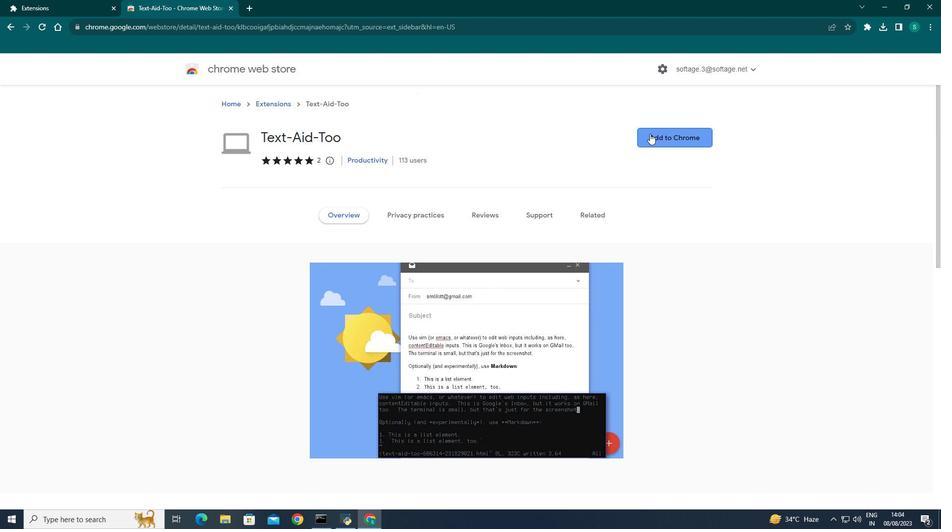
Action: Mouse moved to (489, 109)
Screenshot: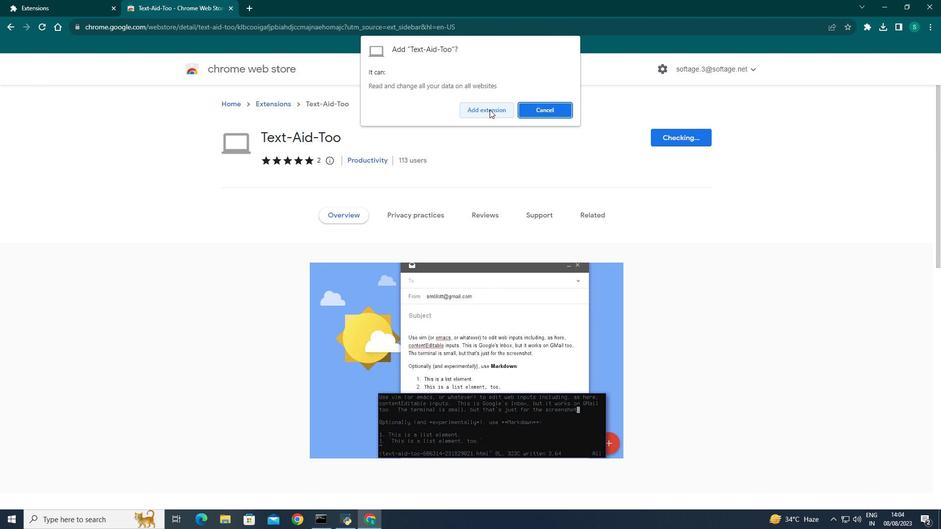 
Action: Mouse pressed left at (489, 109)
Screenshot: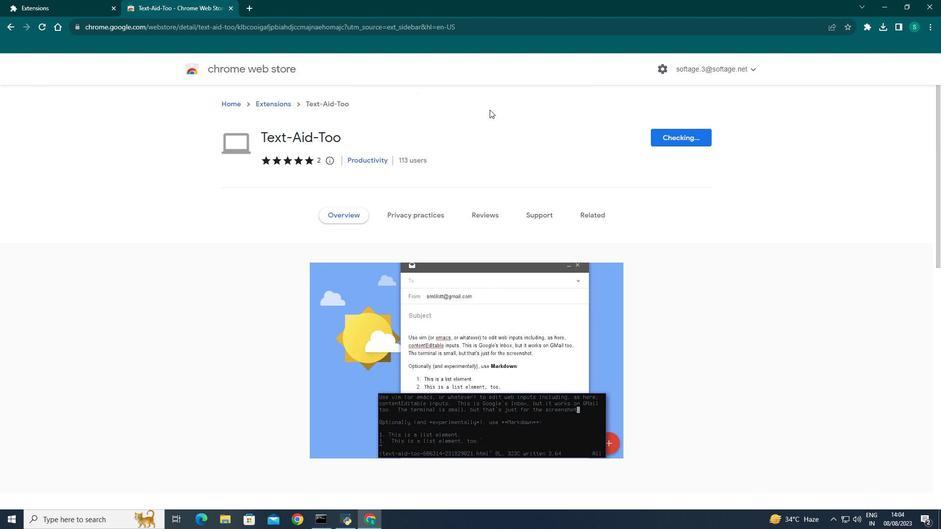 
Action: Mouse moved to (12, 31)
Screenshot: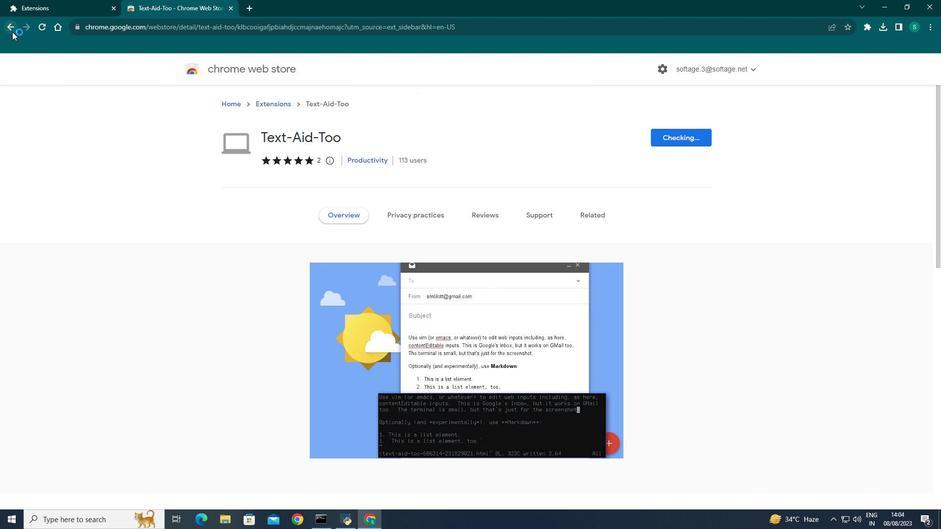 
Action: Mouse pressed left at (12, 31)
Screenshot: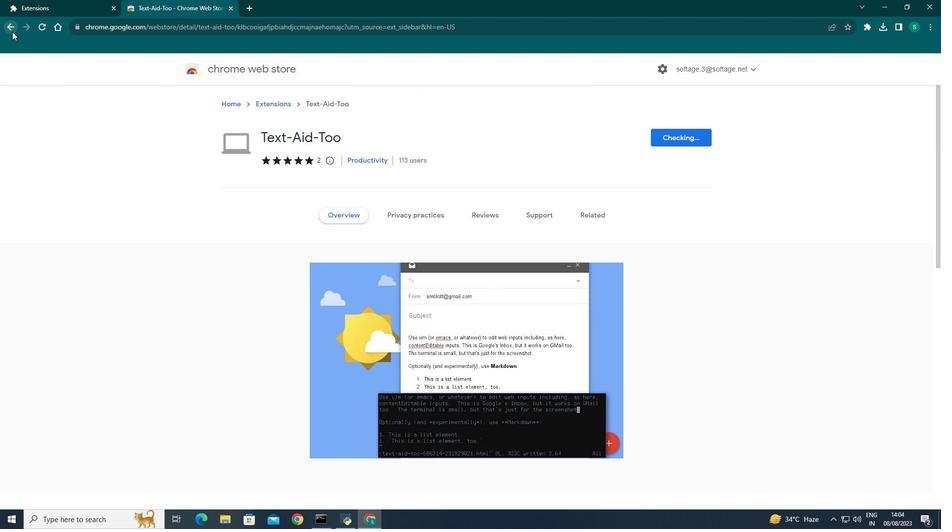 
Action: Mouse moved to (384, 364)
Screenshot: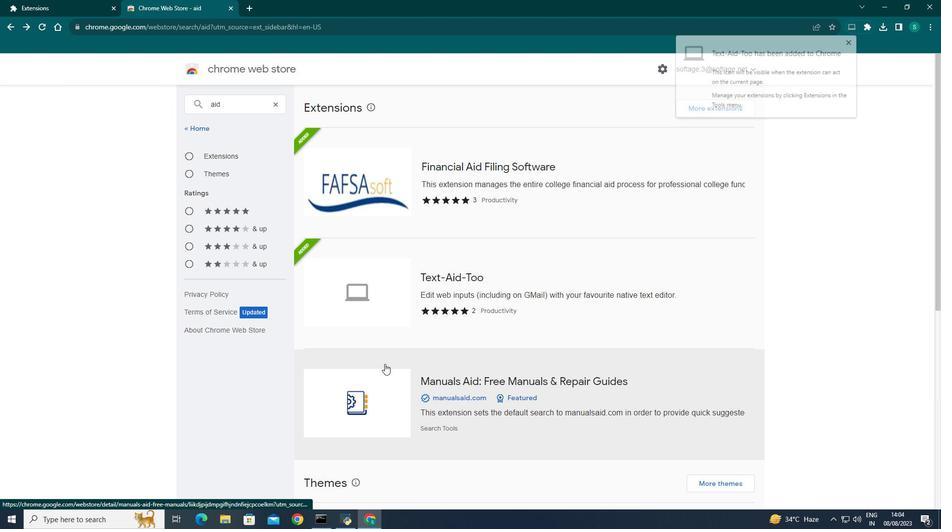 
Action: Mouse scrolled (384, 363) with delta (0, 0)
Screenshot: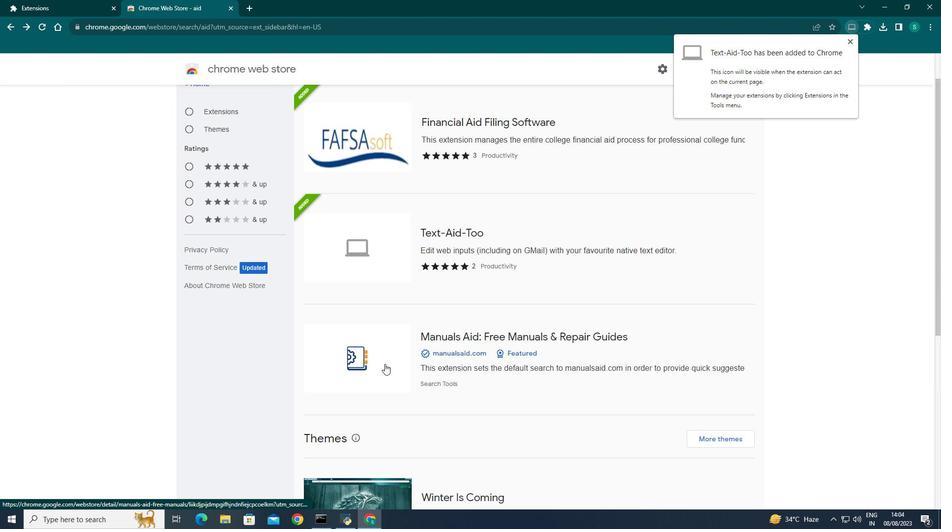 
Action: Mouse scrolled (384, 363) with delta (0, 0)
Screenshot: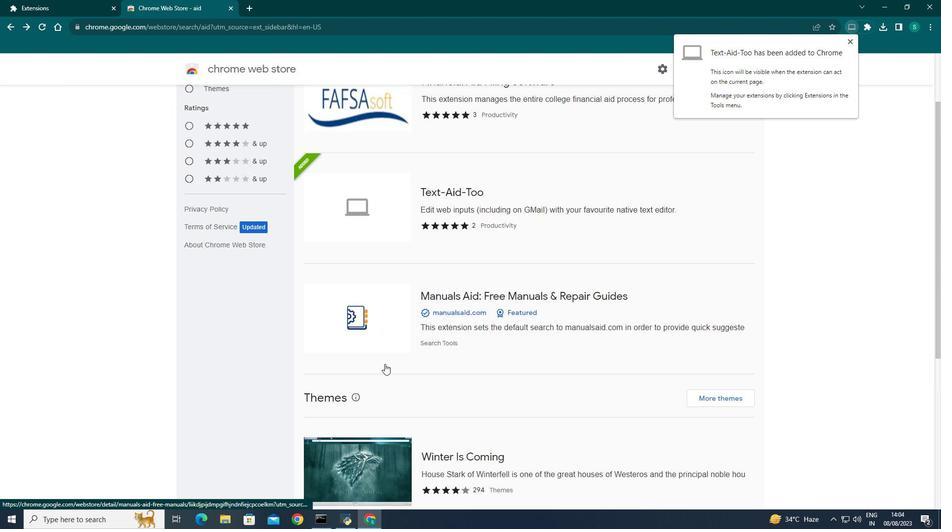 
Action: Mouse moved to (462, 309)
Screenshot: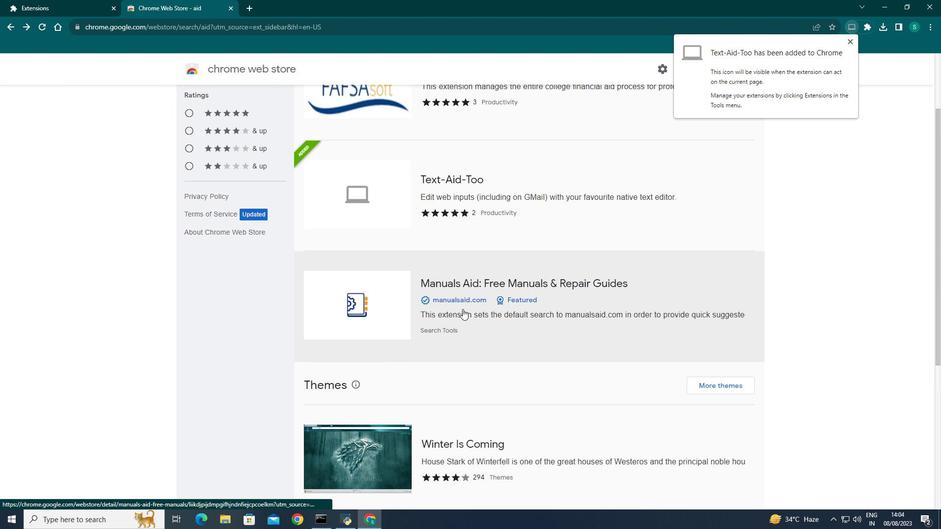 
Action: Mouse pressed left at (462, 309)
Screenshot: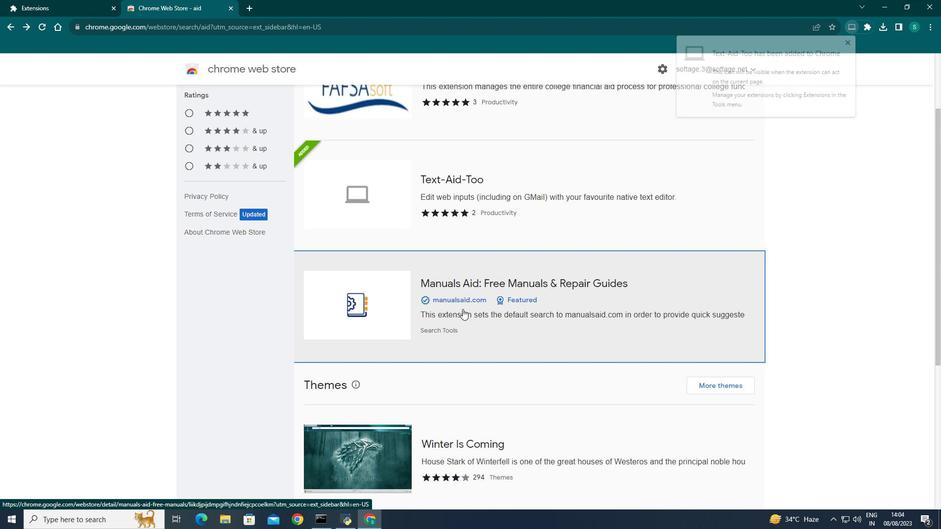 
Action: Mouse moved to (670, 136)
Screenshot: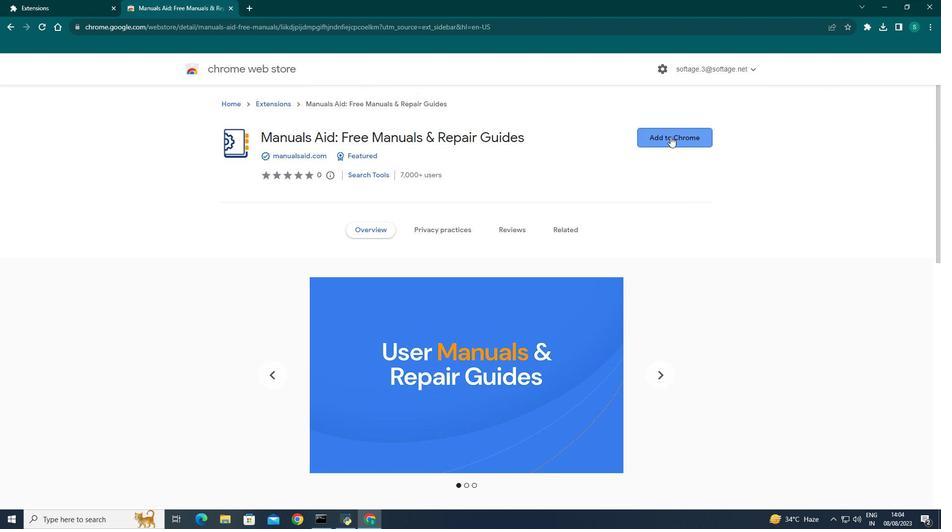 
Action: Mouse pressed left at (670, 136)
Screenshot: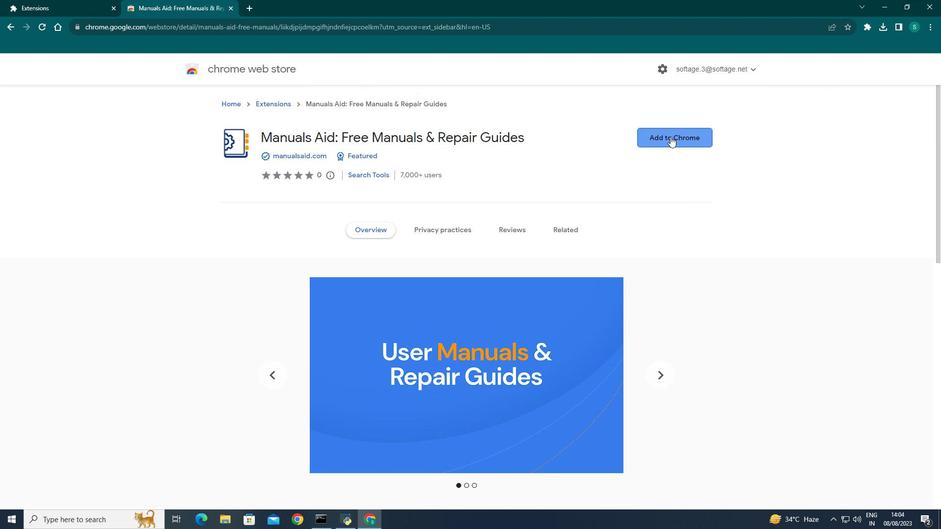 
Action: Mouse moved to (500, 132)
Screenshot: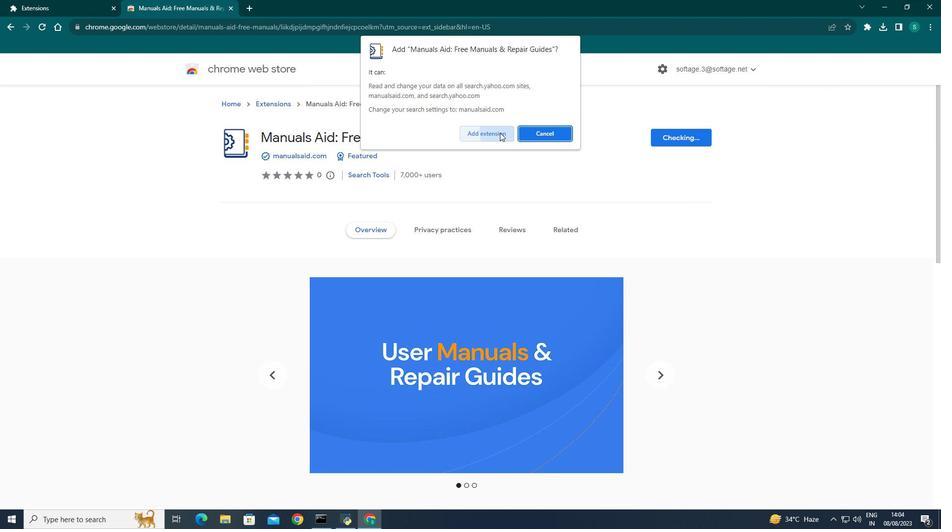 
Action: Mouse pressed left at (500, 132)
Screenshot: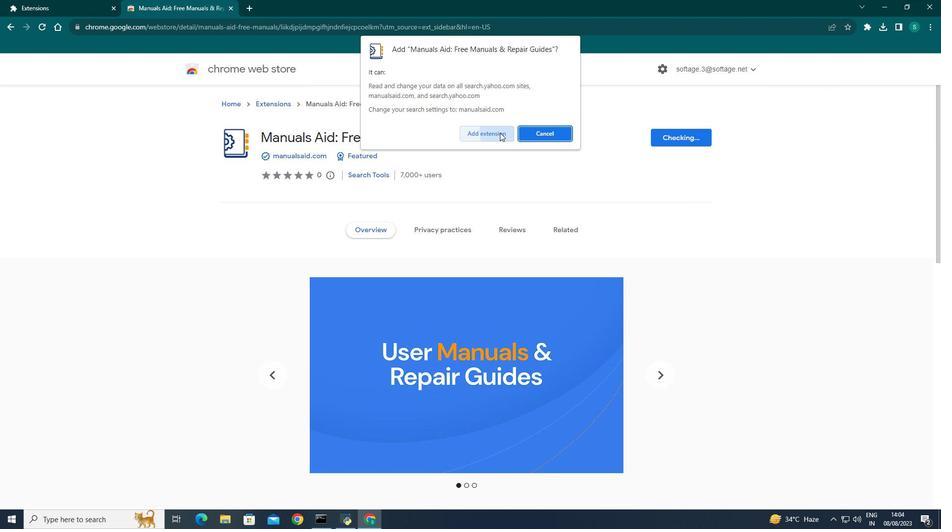 
Action: Mouse moved to (88, 1)
Screenshot: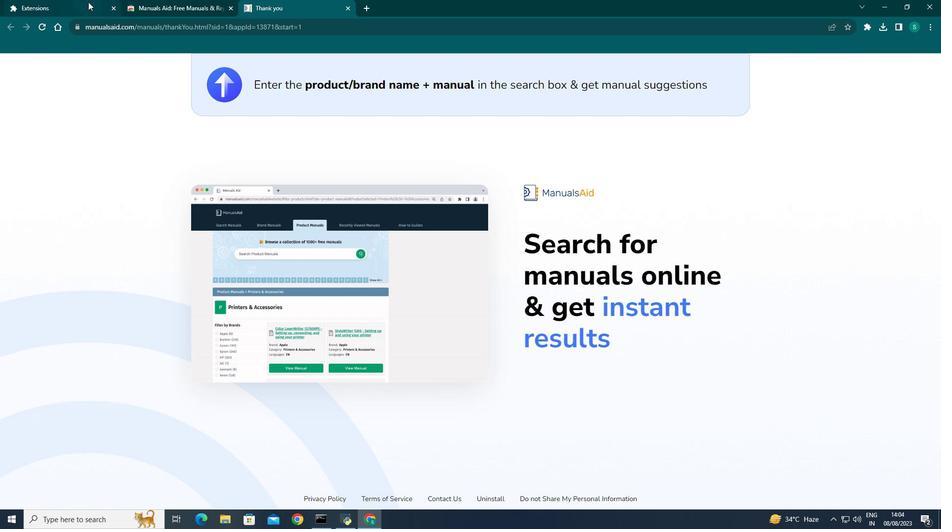 
Action: Mouse pressed left at (88, 1)
Screenshot: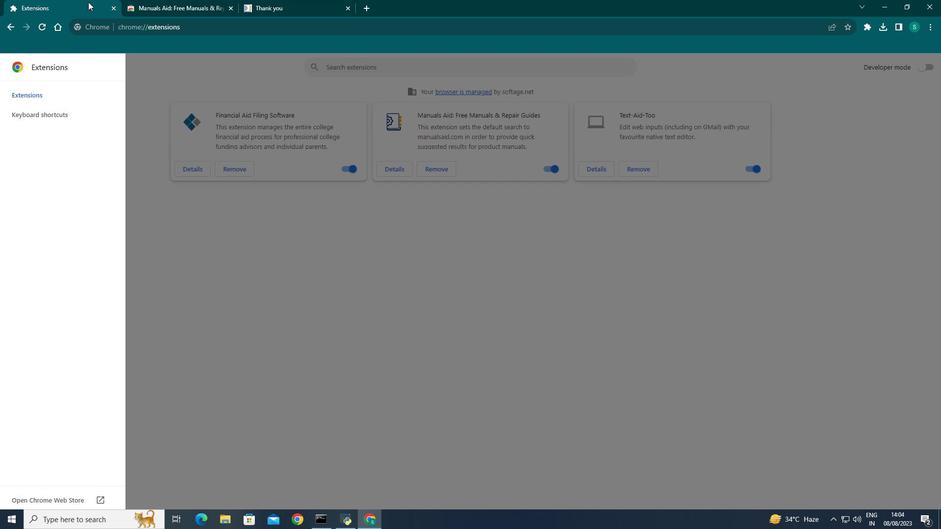 
Action: Mouse moved to (290, 274)
Screenshot: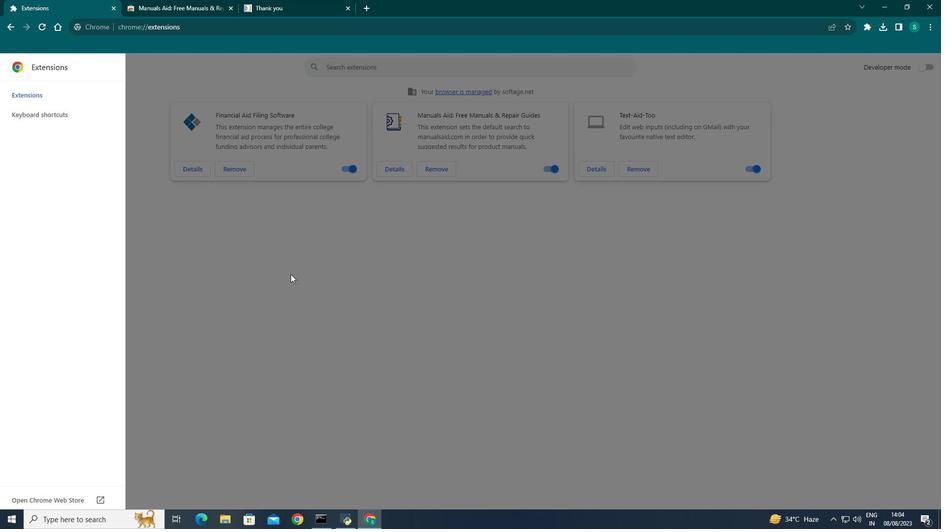 
Action: Mouse pressed left at (290, 274)
Screenshot: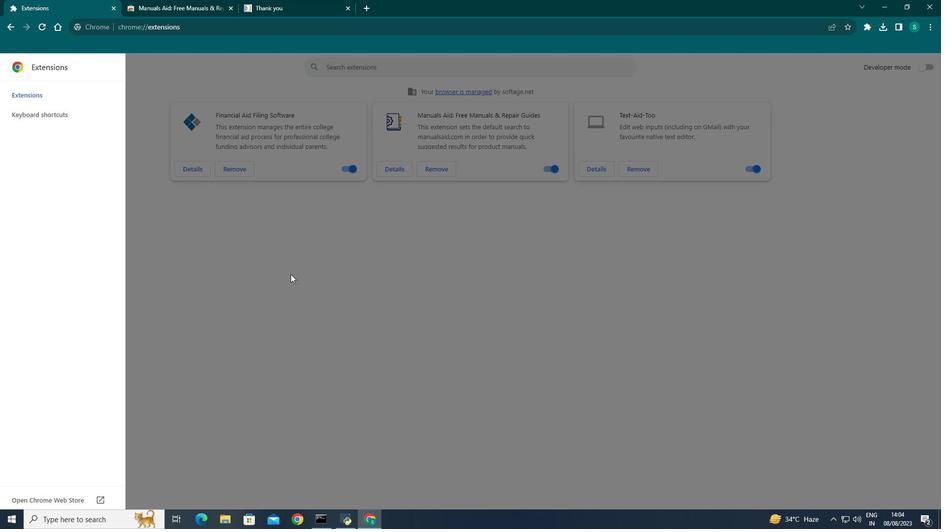 
Action: Mouse moved to (601, 244)
Screenshot: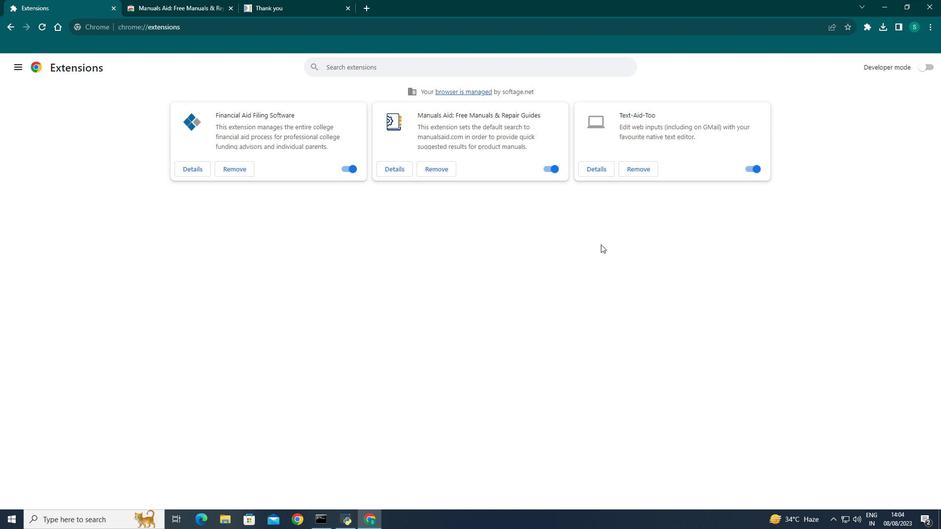 
Action: Mouse pressed left at (601, 244)
Screenshot: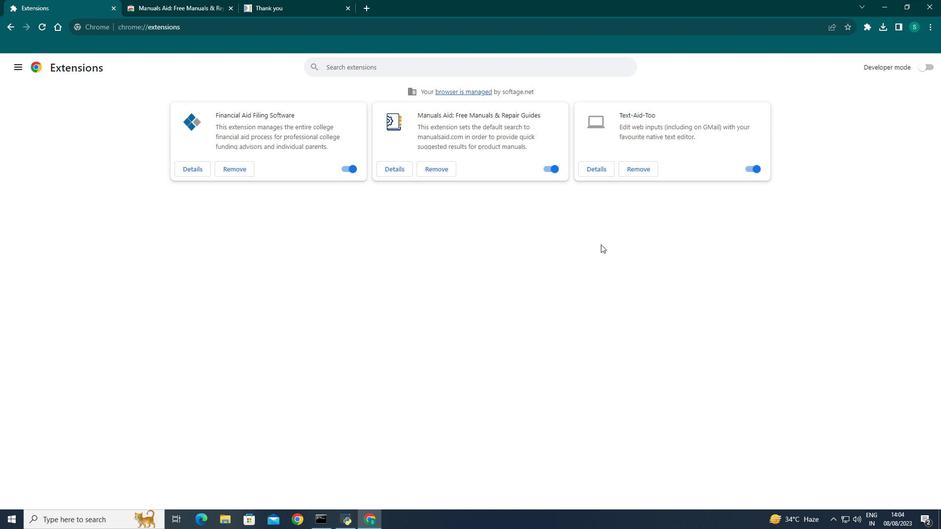 
Action: Mouse moved to (123, 517)
Screenshot: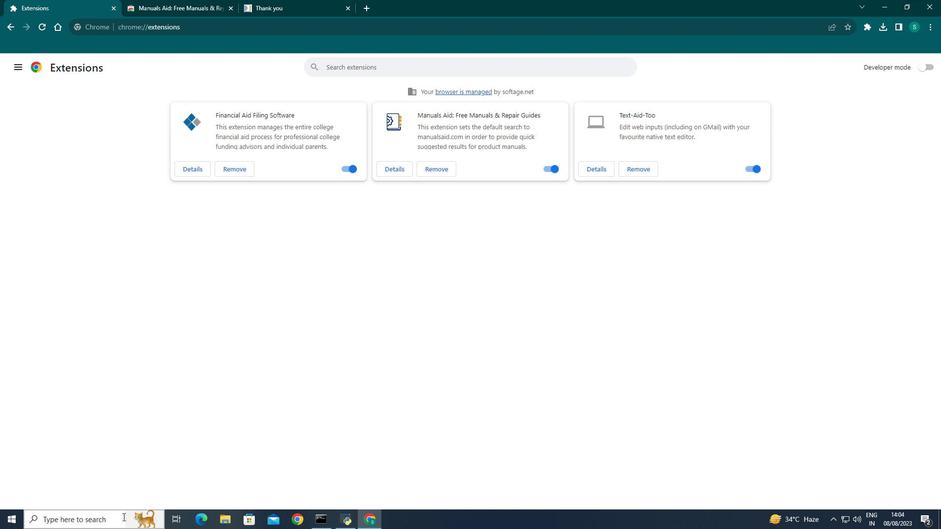 
